 Task: Search one way flight ticket for 5 adults, 1 child, 2 infants in seat and 1 infant on lap in business from Bemidji: Bemidji Regional Airport to Greenville: Pitt-greenville Airport on 5-2-2023. Choice of flights is United. Number of bags: 2 checked bags. Price is upto 81000. Outbound departure time preference is 18:15.
Action: Mouse moved to (372, 148)
Screenshot: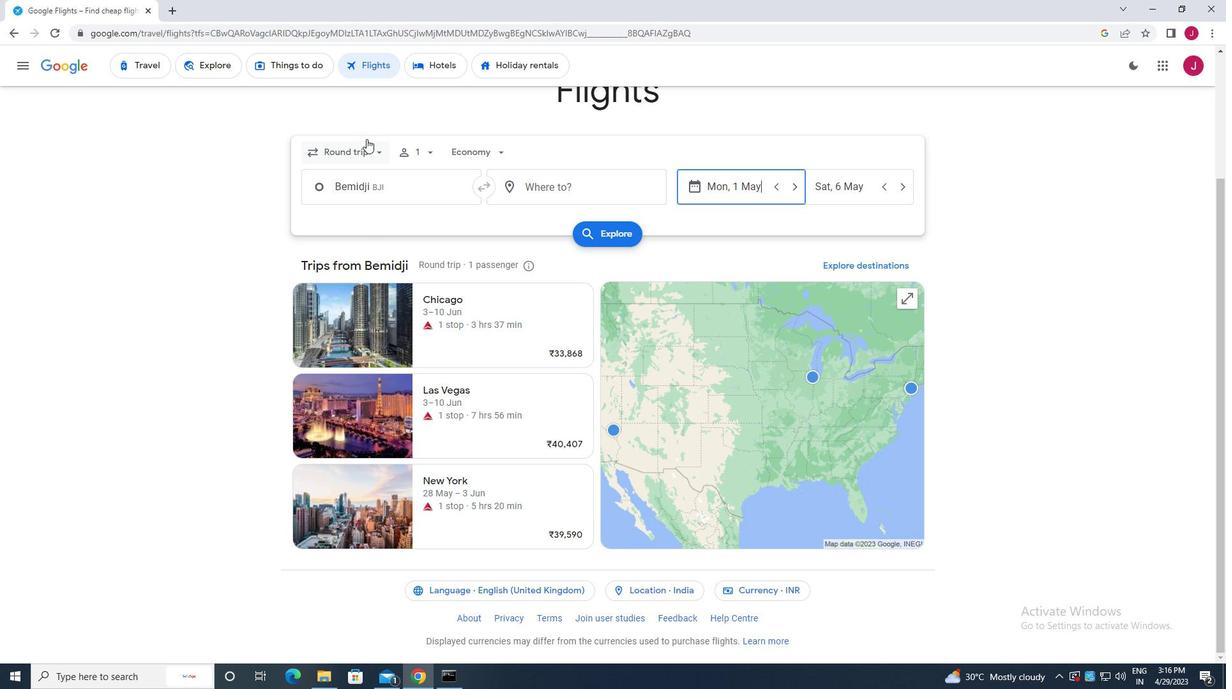 
Action: Mouse pressed left at (372, 148)
Screenshot: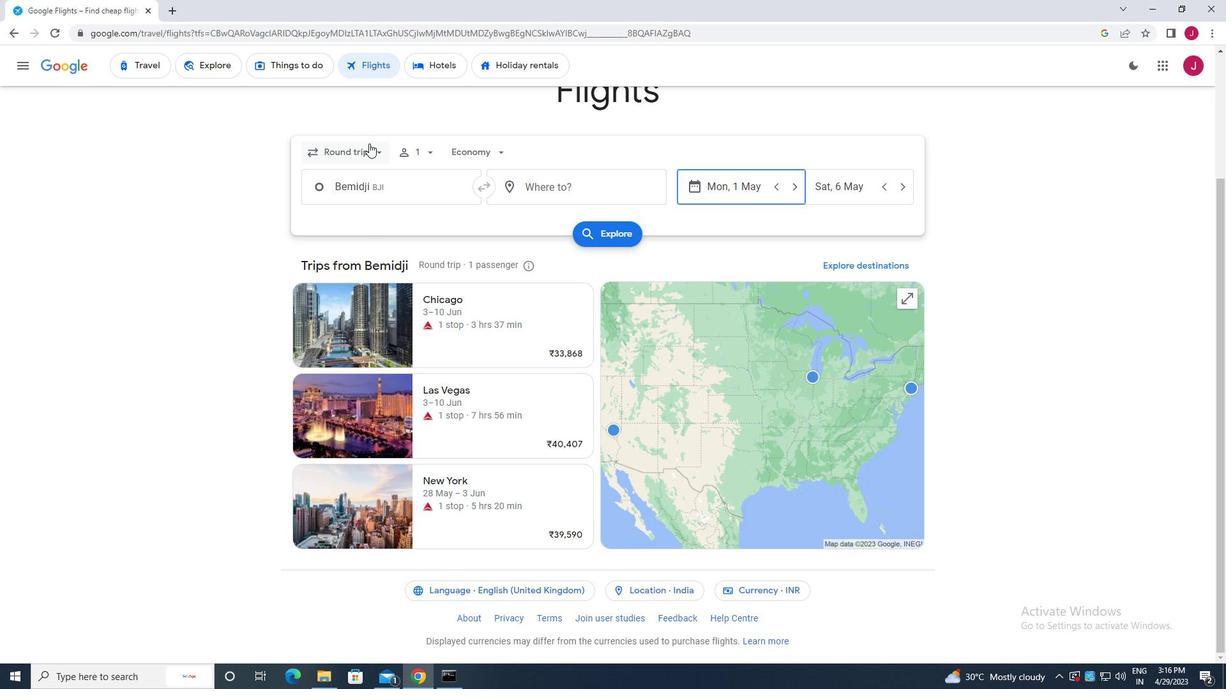 
Action: Mouse moved to (357, 210)
Screenshot: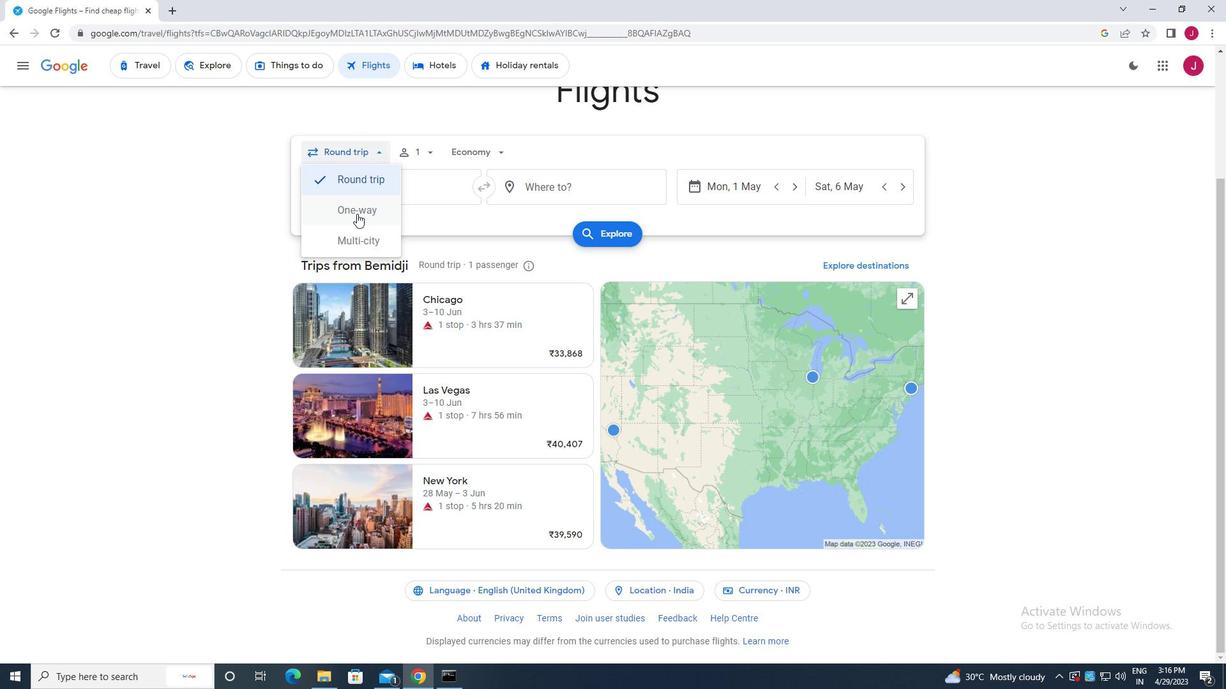 
Action: Mouse pressed left at (357, 210)
Screenshot: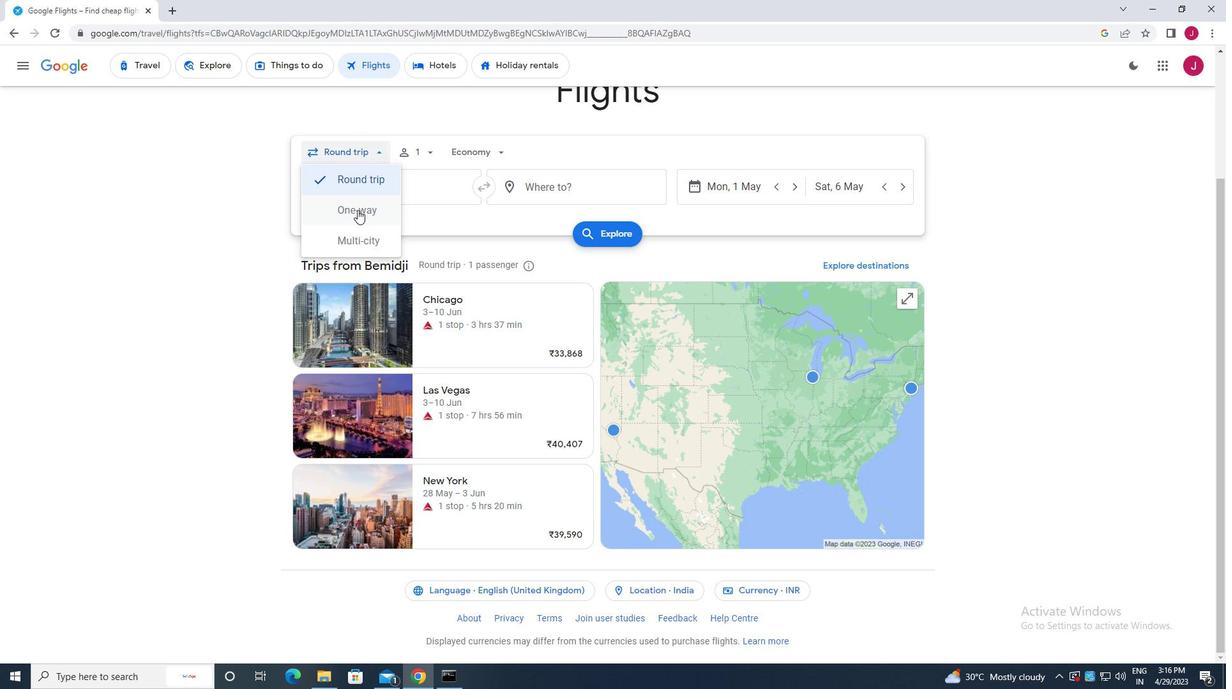 
Action: Mouse moved to (422, 151)
Screenshot: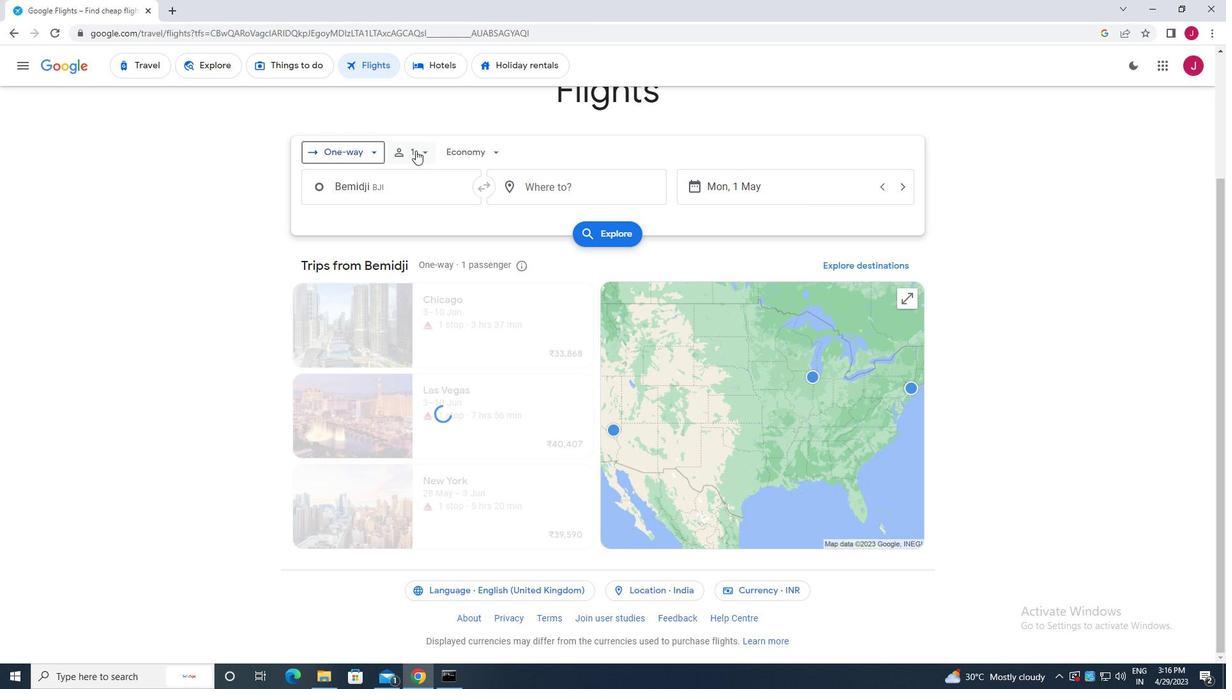 
Action: Mouse pressed left at (422, 151)
Screenshot: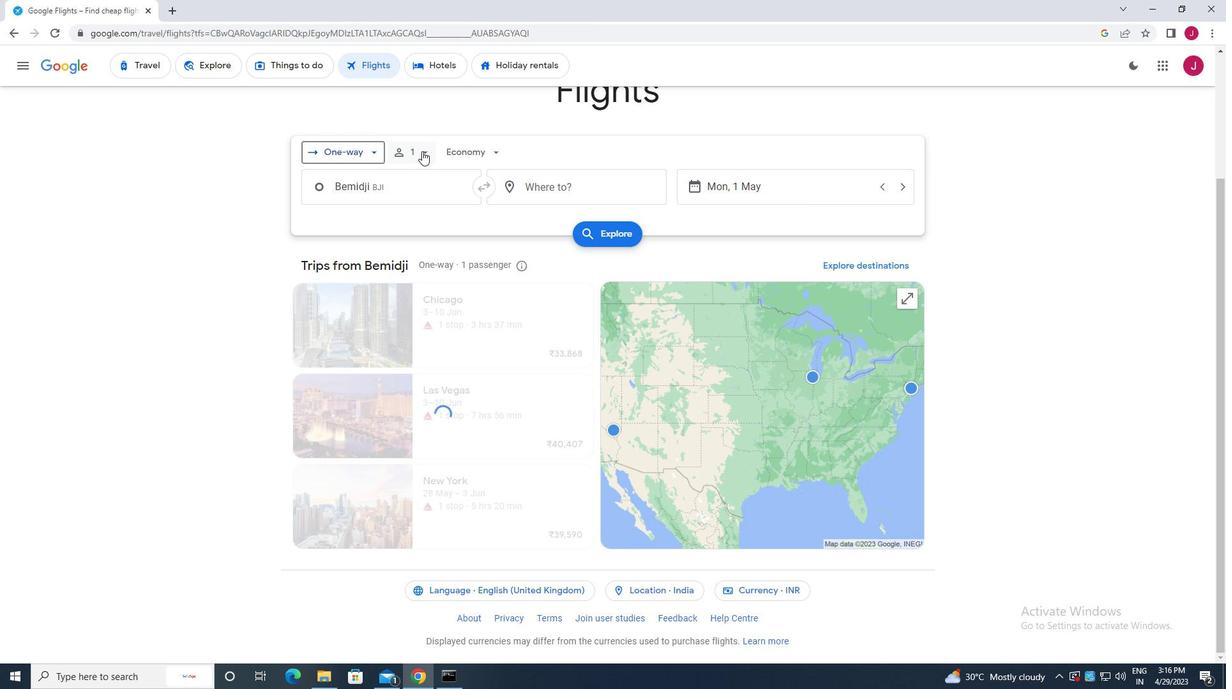 
Action: Mouse moved to (530, 189)
Screenshot: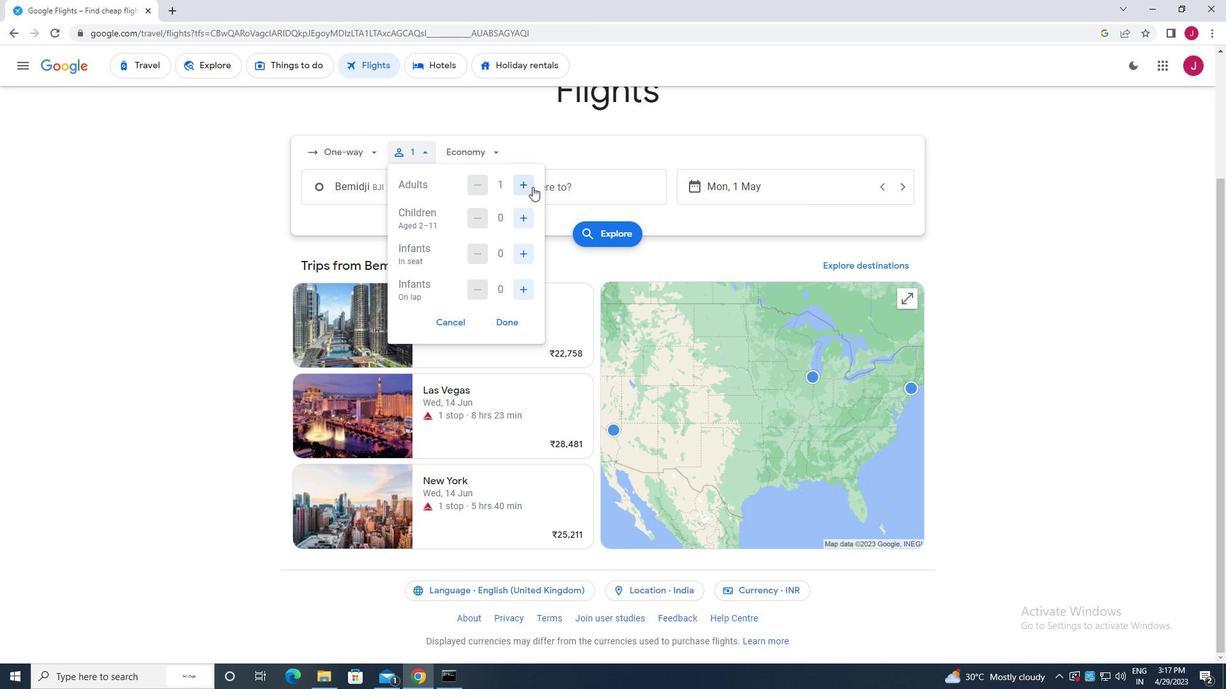 
Action: Mouse pressed left at (530, 189)
Screenshot: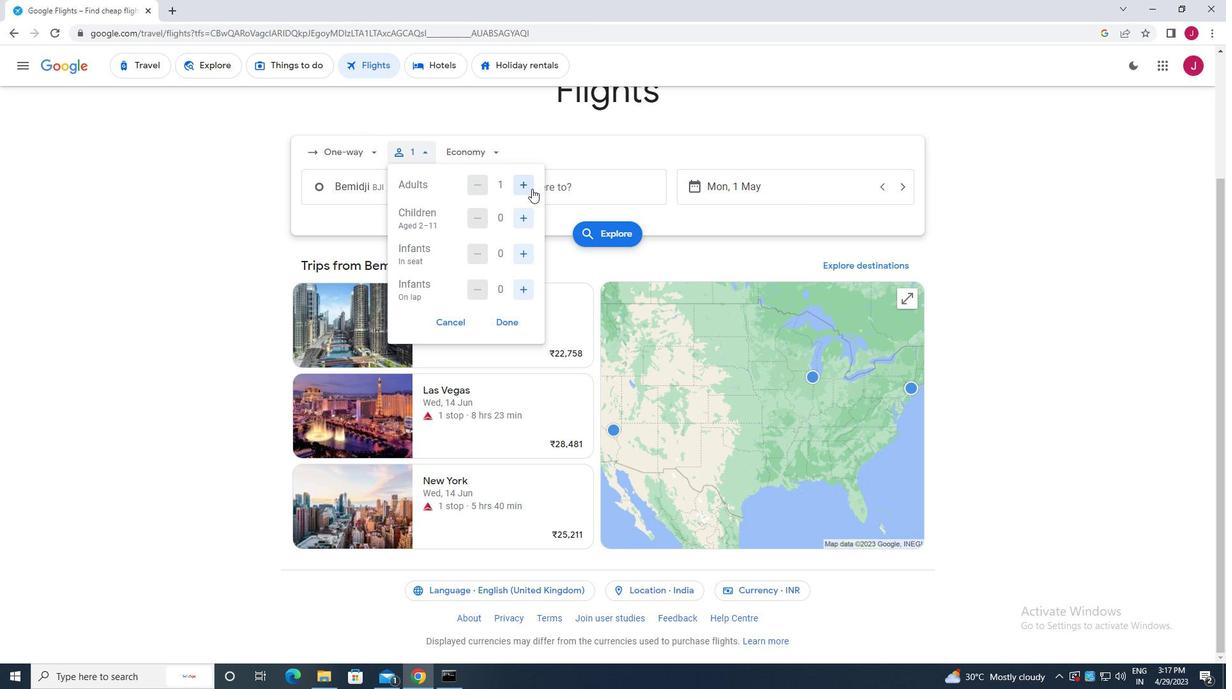 
Action: Mouse moved to (530, 189)
Screenshot: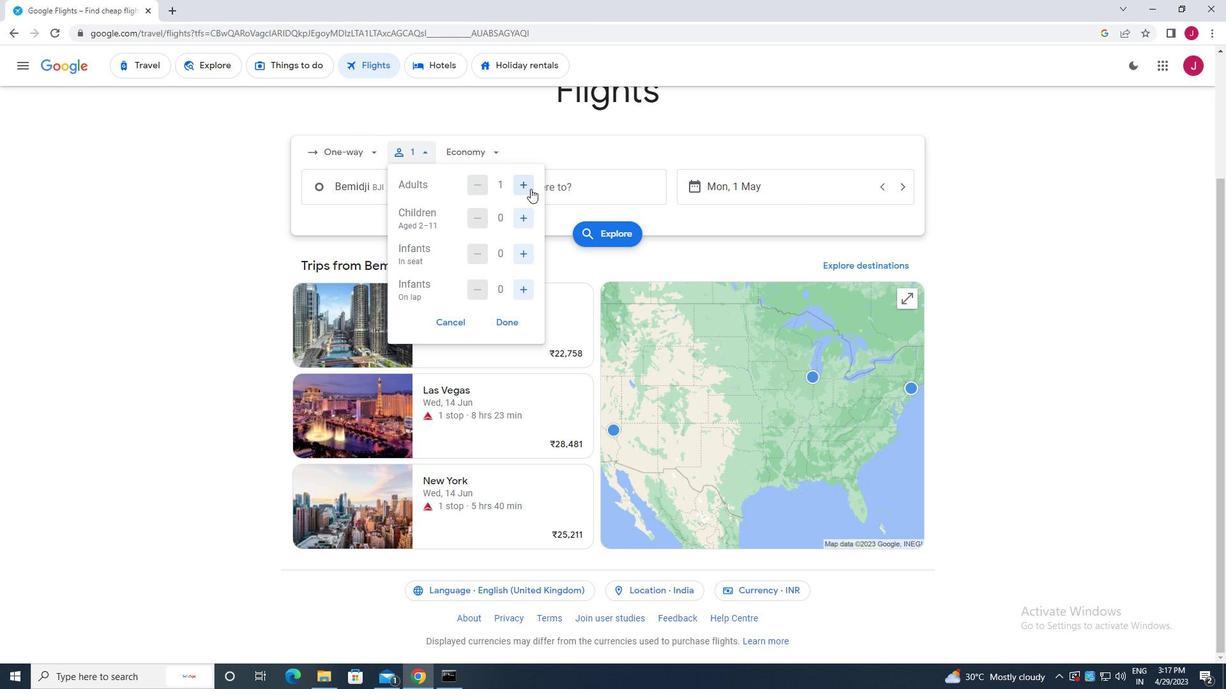 
Action: Mouse pressed left at (530, 189)
Screenshot: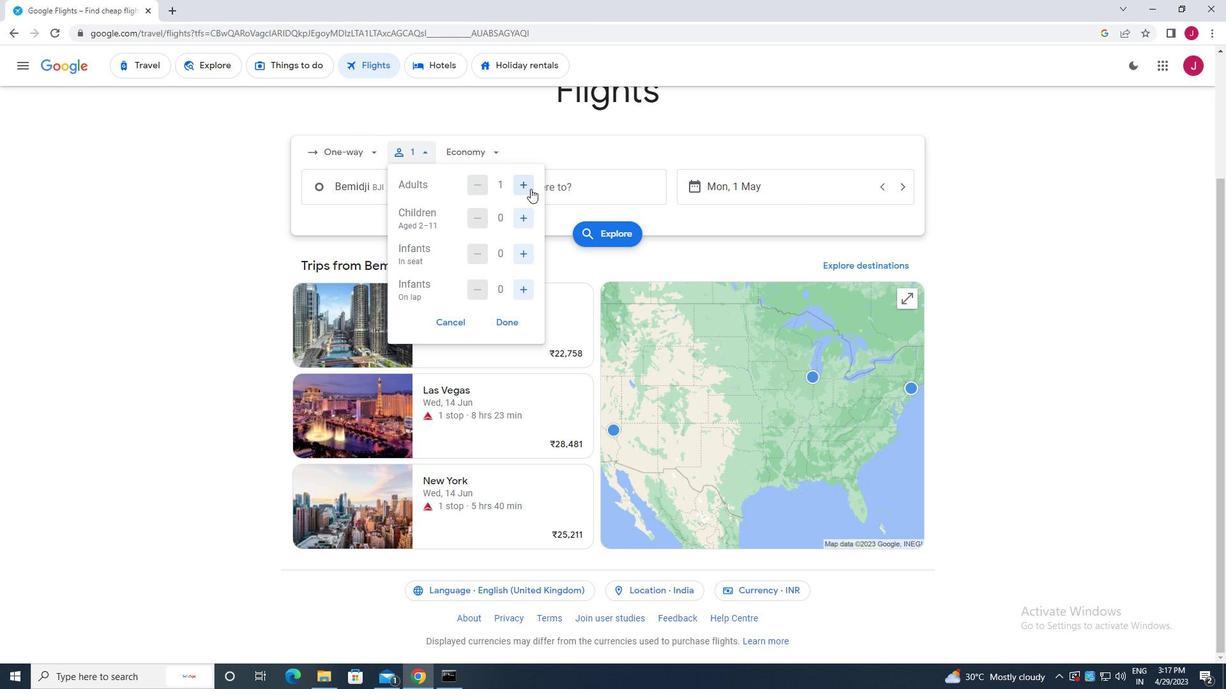 
Action: Mouse moved to (530, 189)
Screenshot: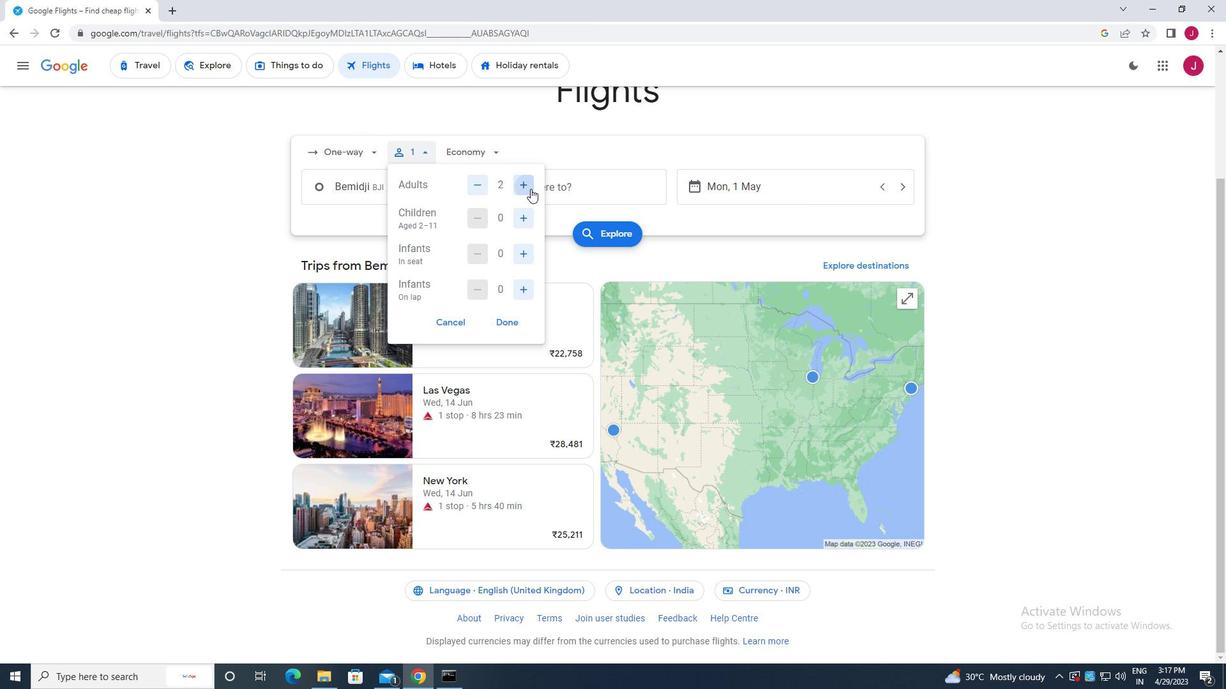 
Action: Mouse pressed left at (530, 189)
Screenshot: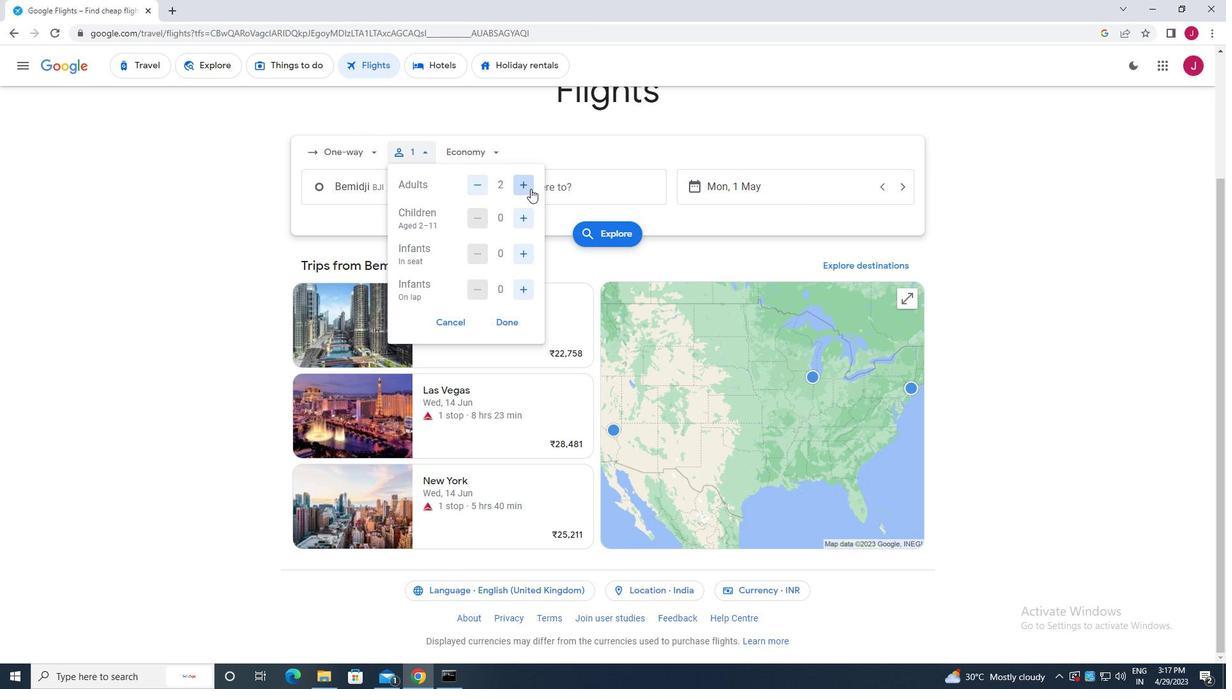 
Action: Mouse pressed left at (530, 189)
Screenshot: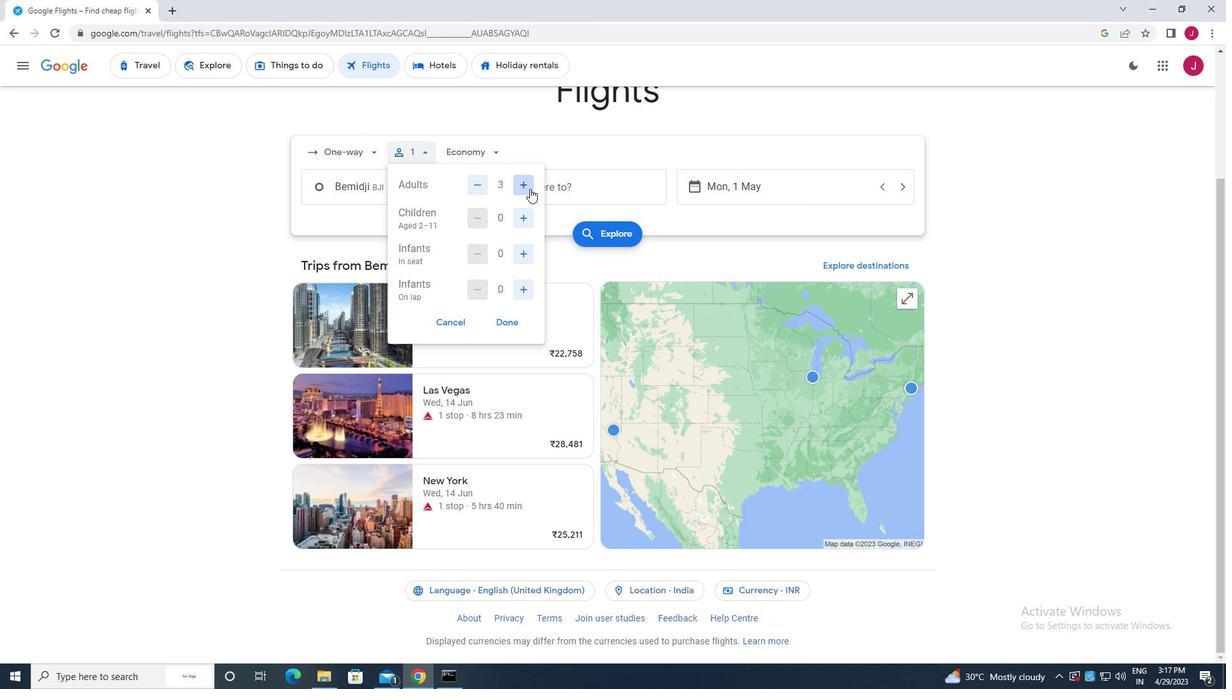 
Action: Mouse moved to (524, 220)
Screenshot: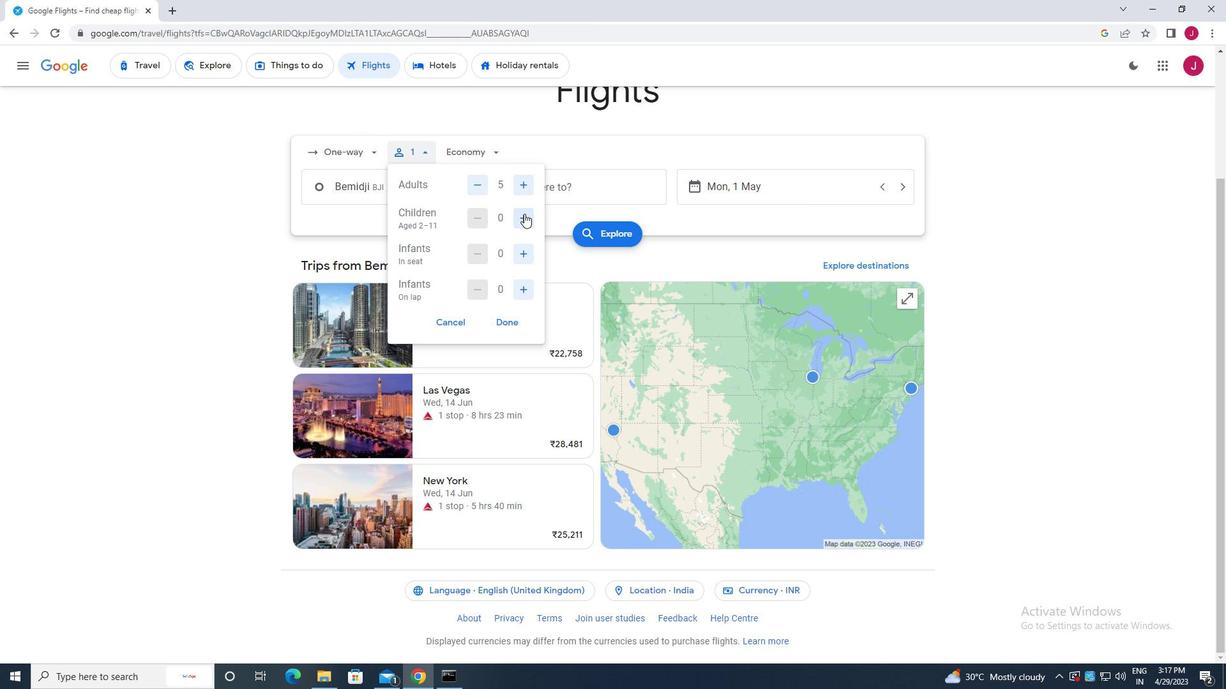 
Action: Mouse pressed left at (524, 220)
Screenshot: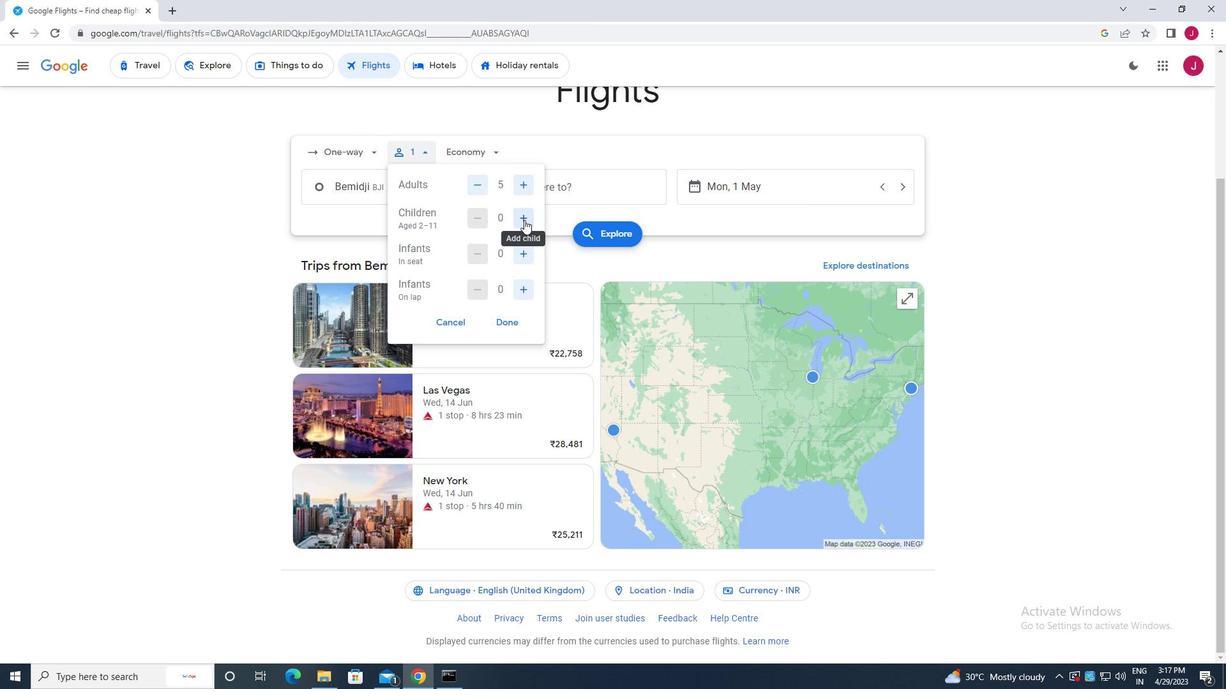 
Action: Mouse moved to (531, 253)
Screenshot: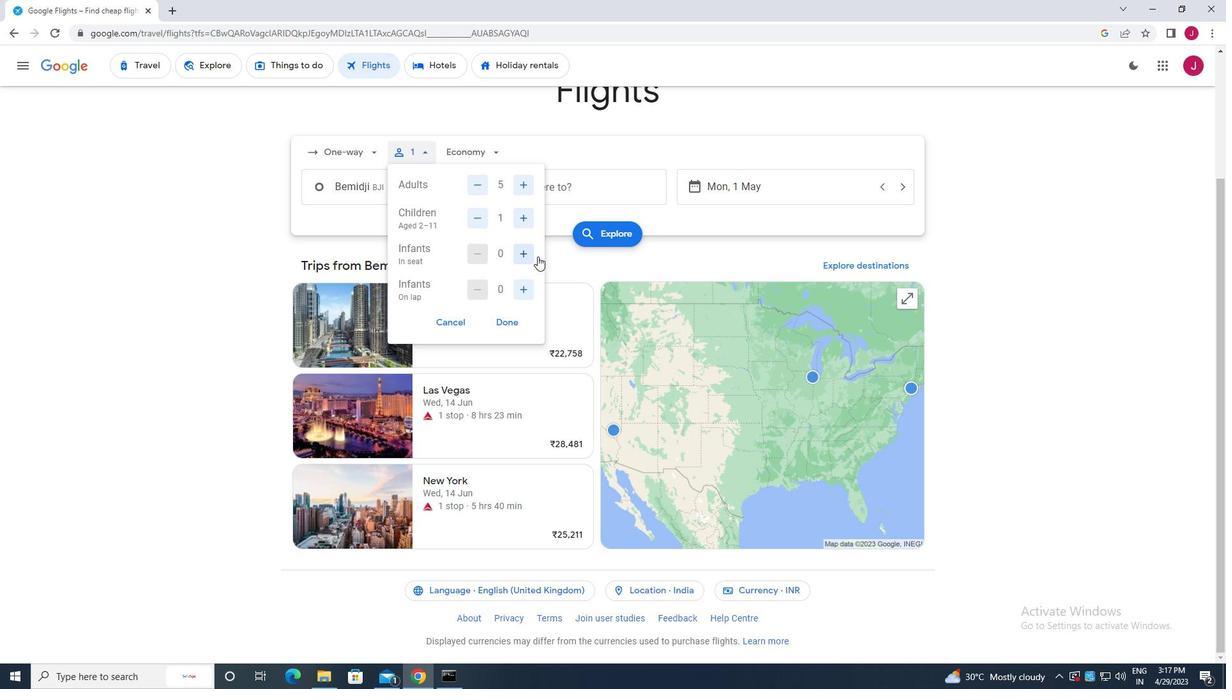 
Action: Mouse pressed left at (531, 253)
Screenshot: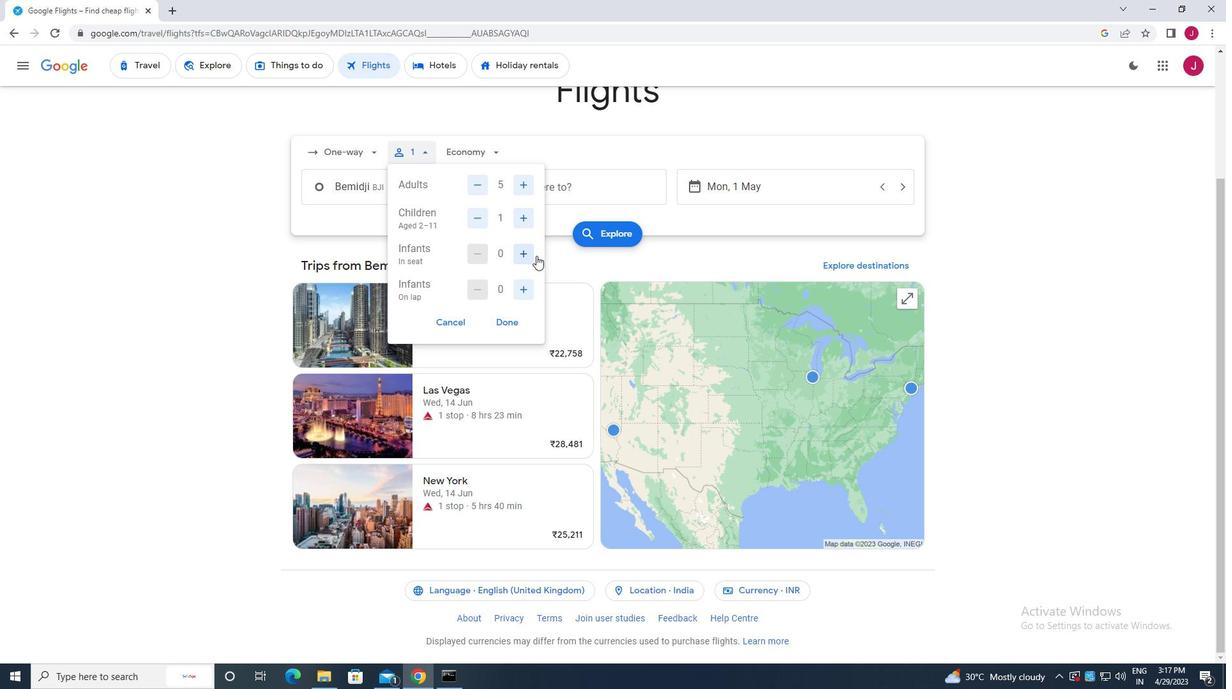 
Action: Mouse pressed left at (531, 253)
Screenshot: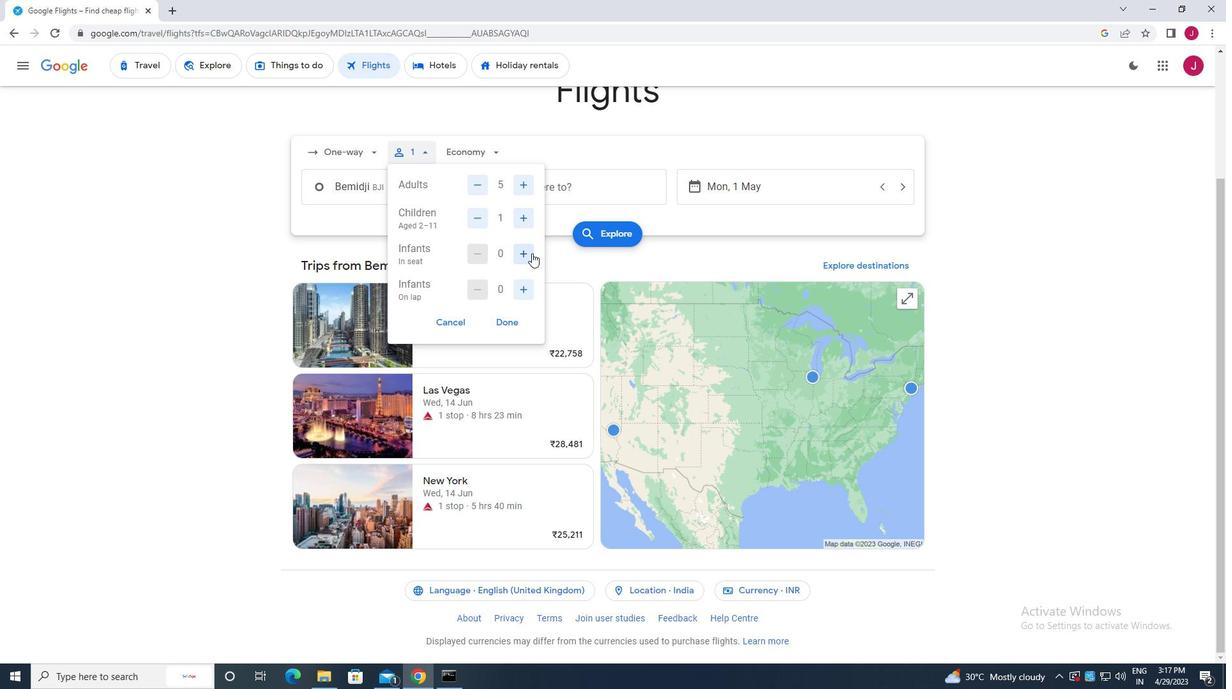 
Action: Mouse moved to (527, 289)
Screenshot: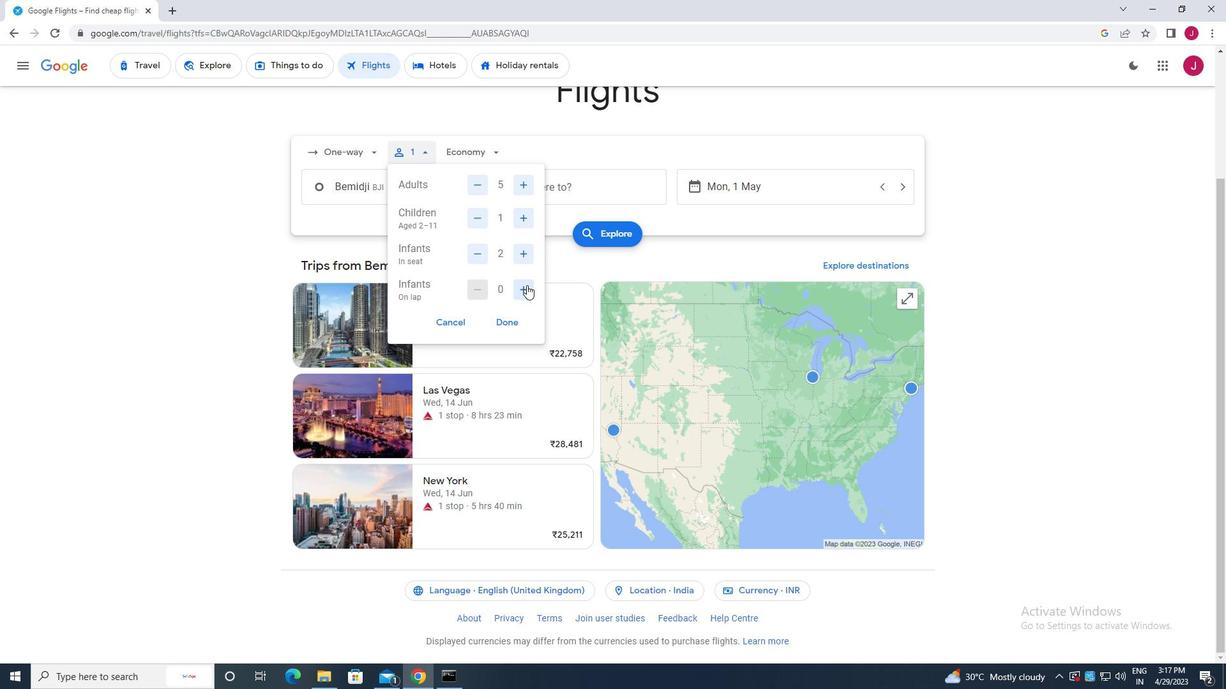 
Action: Mouse pressed left at (527, 289)
Screenshot: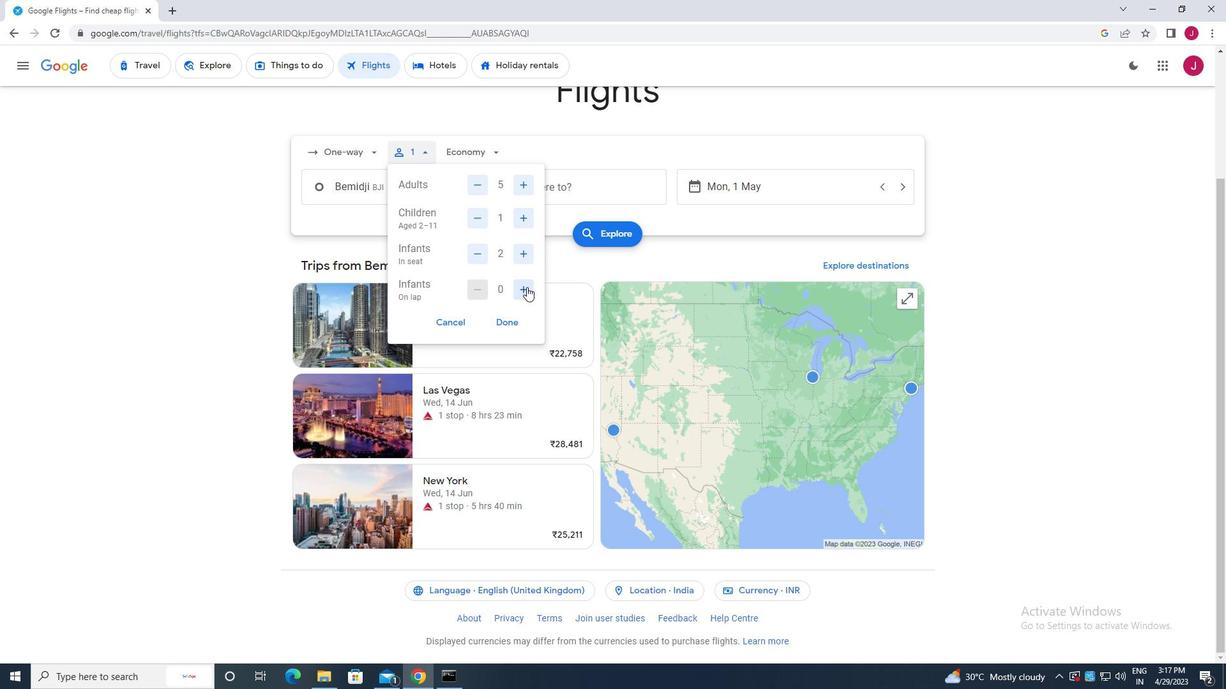 
Action: Mouse moved to (507, 323)
Screenshot: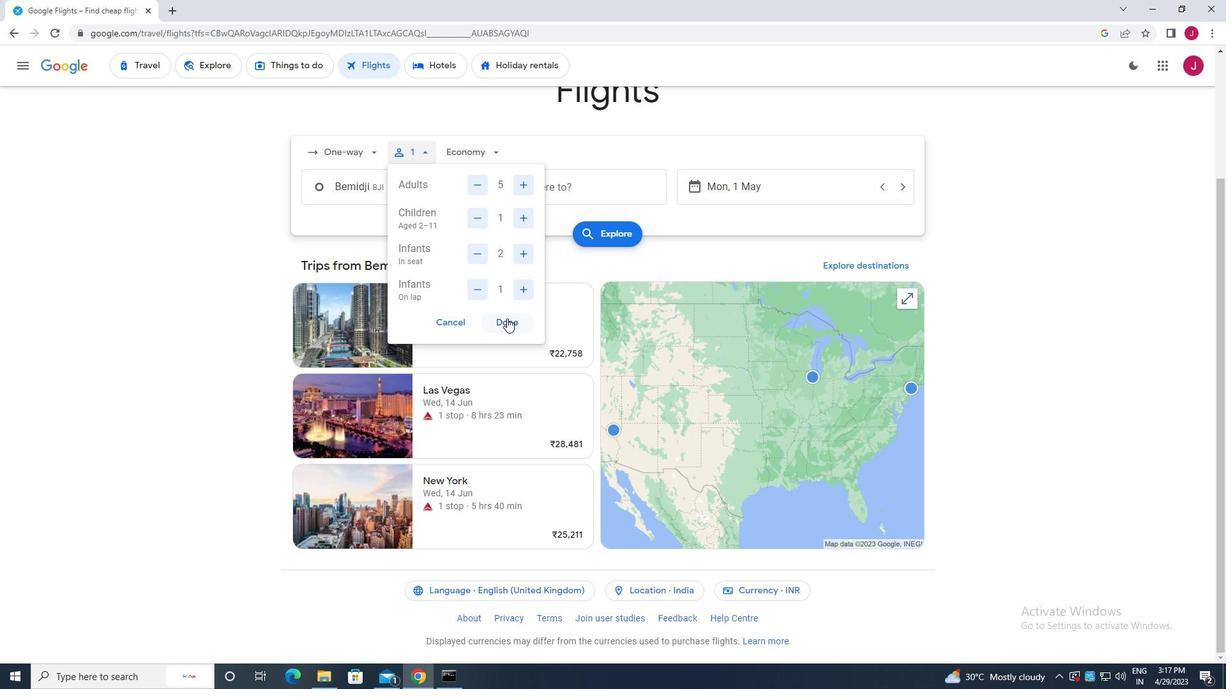 
Action: Mouse pressed left at (507, 323)
Screenshot: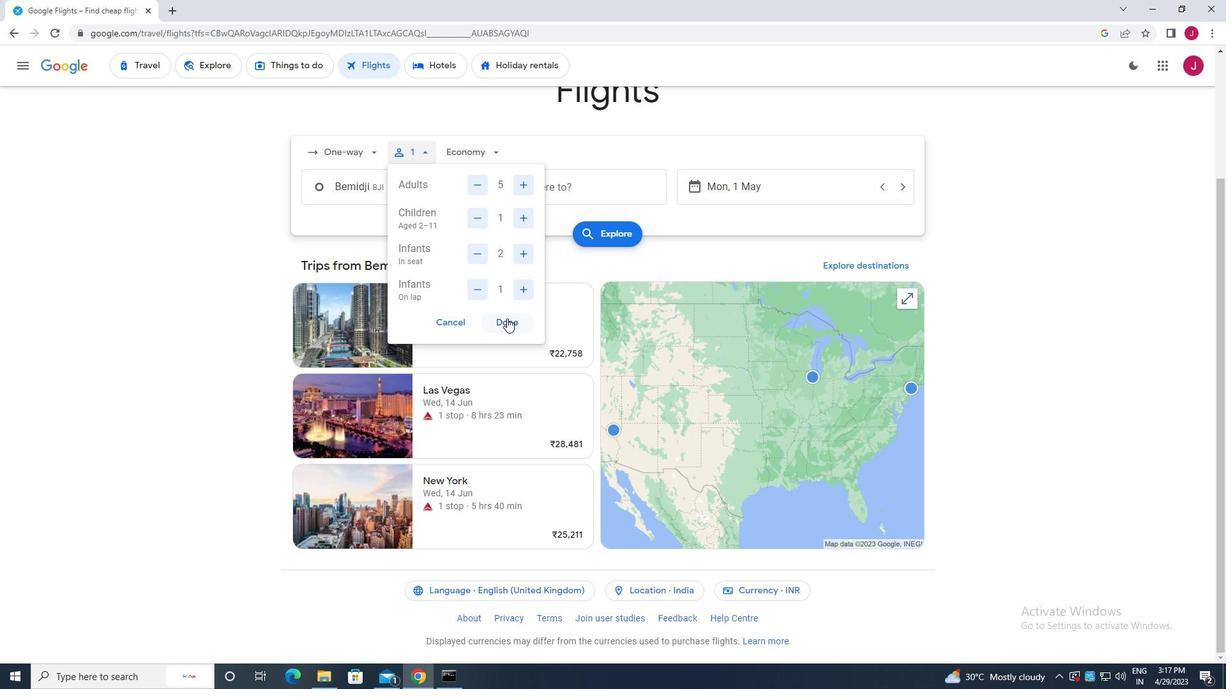 
Action: Mouse moved to (485, 153)
Screenshot: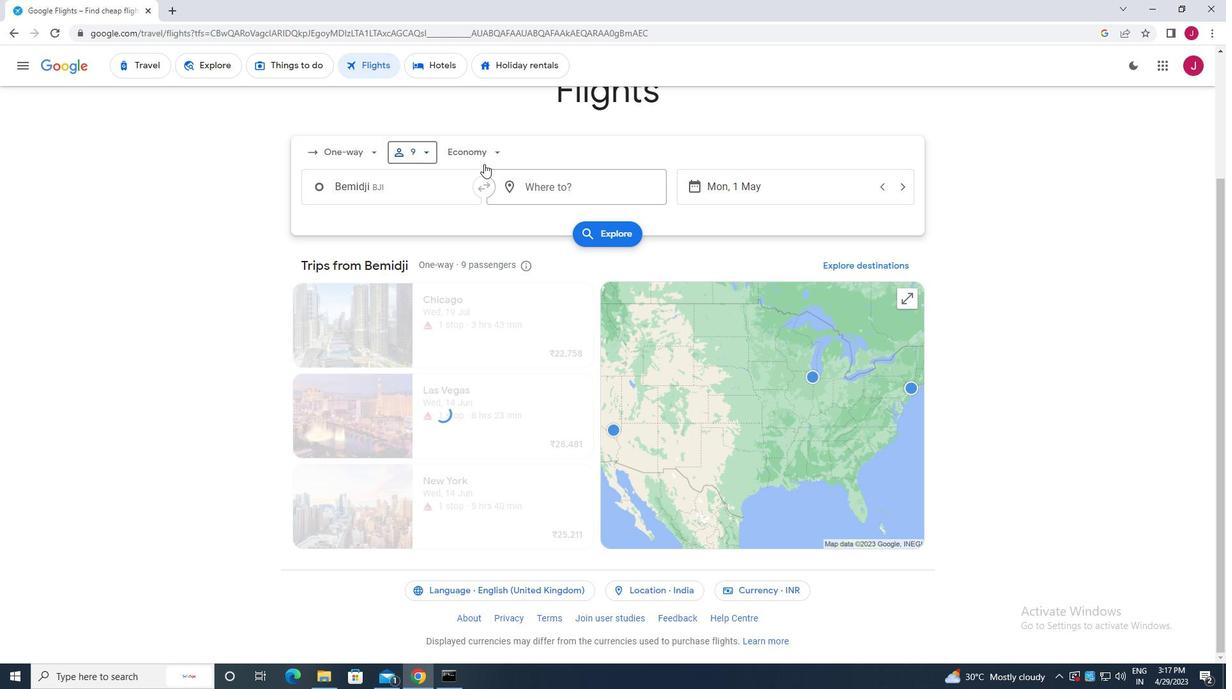 
Action: Mouse pressed left at (485, 153)
Screenshot: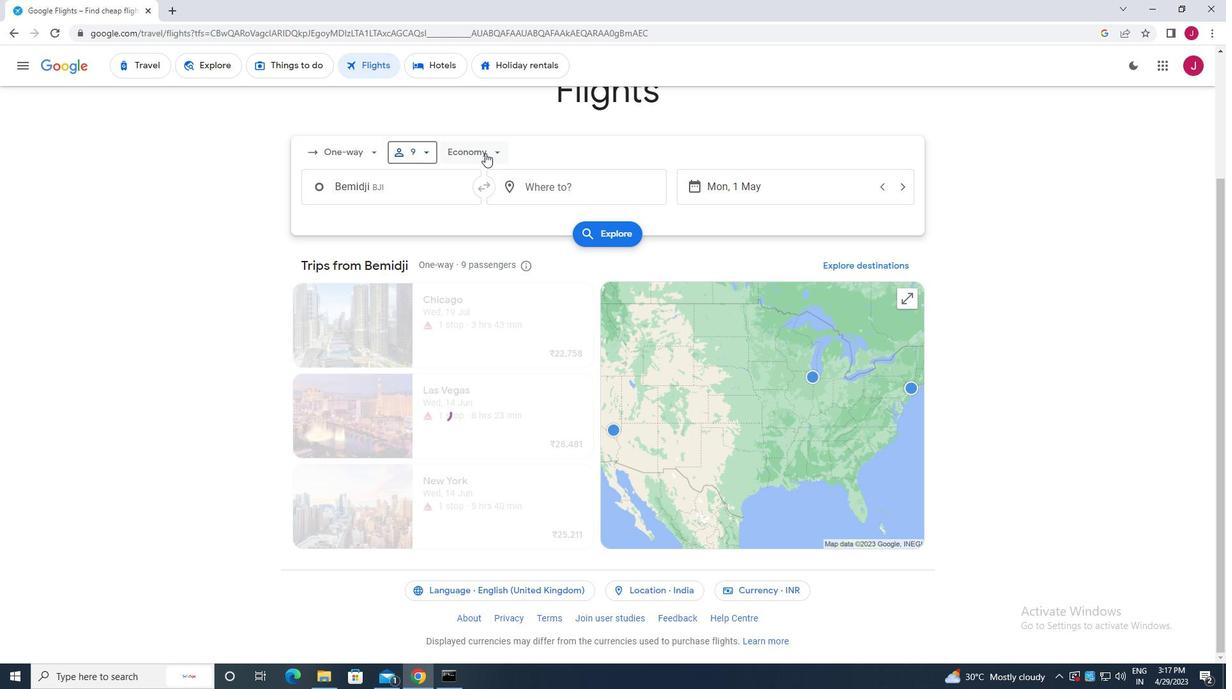 
Action: Mouse moved to (496, 237)
Screenshot: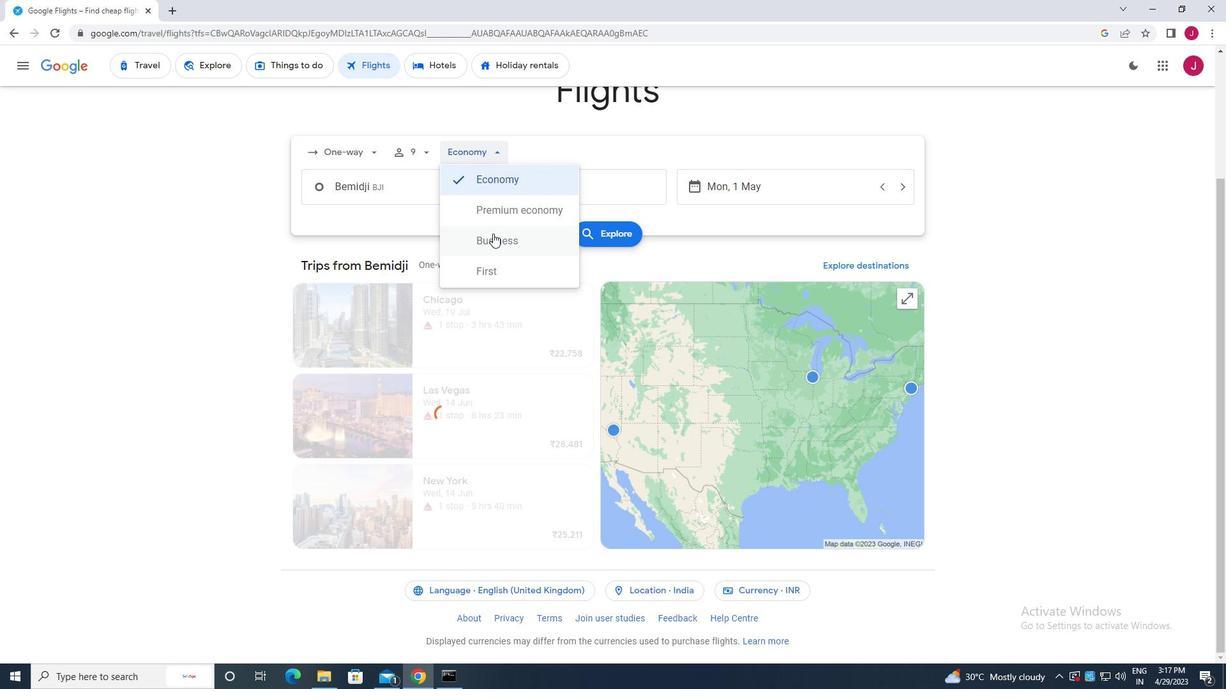 
Action: Mouse pressed left at (496, 237)
Screenshot: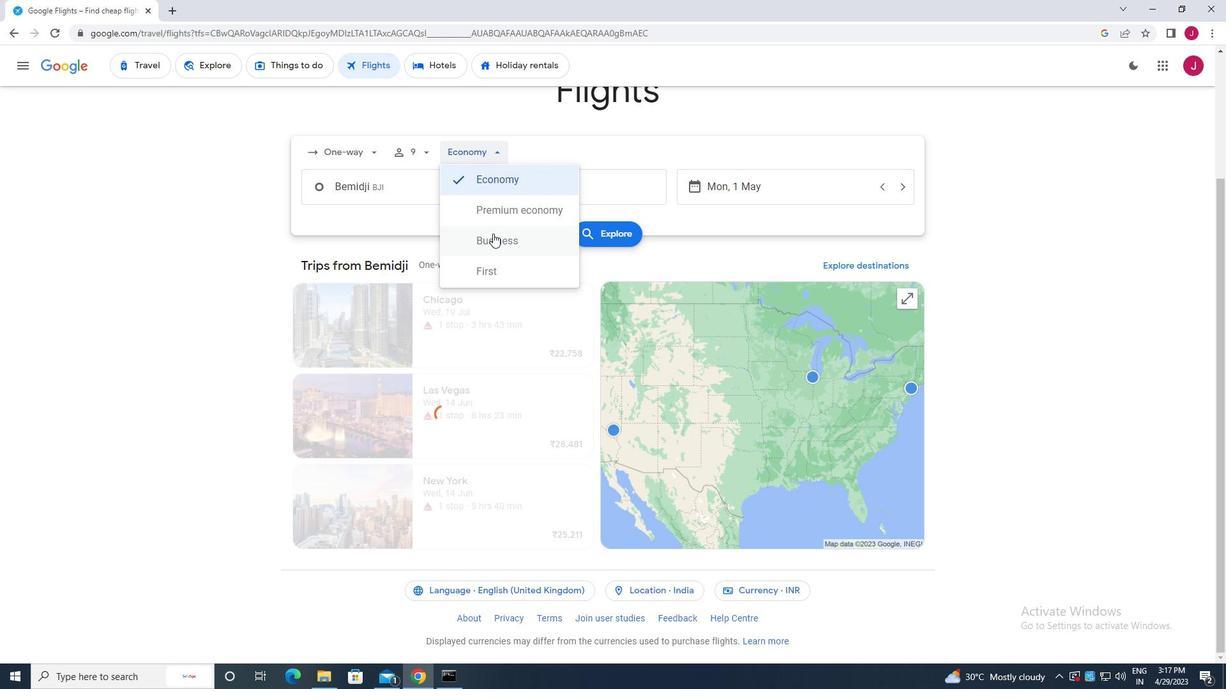 
Action: Mouse moved to (418, 184)
Screenshot: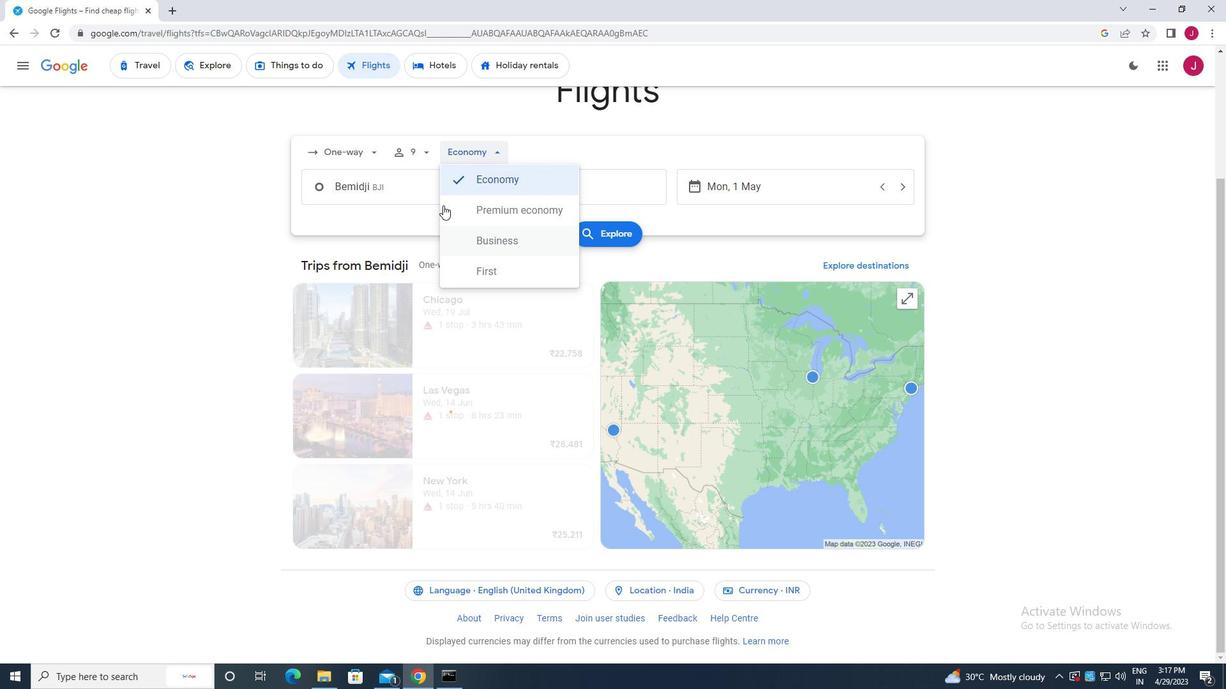 
Action: Mouse pressed left at (418, 184)
Screenshot: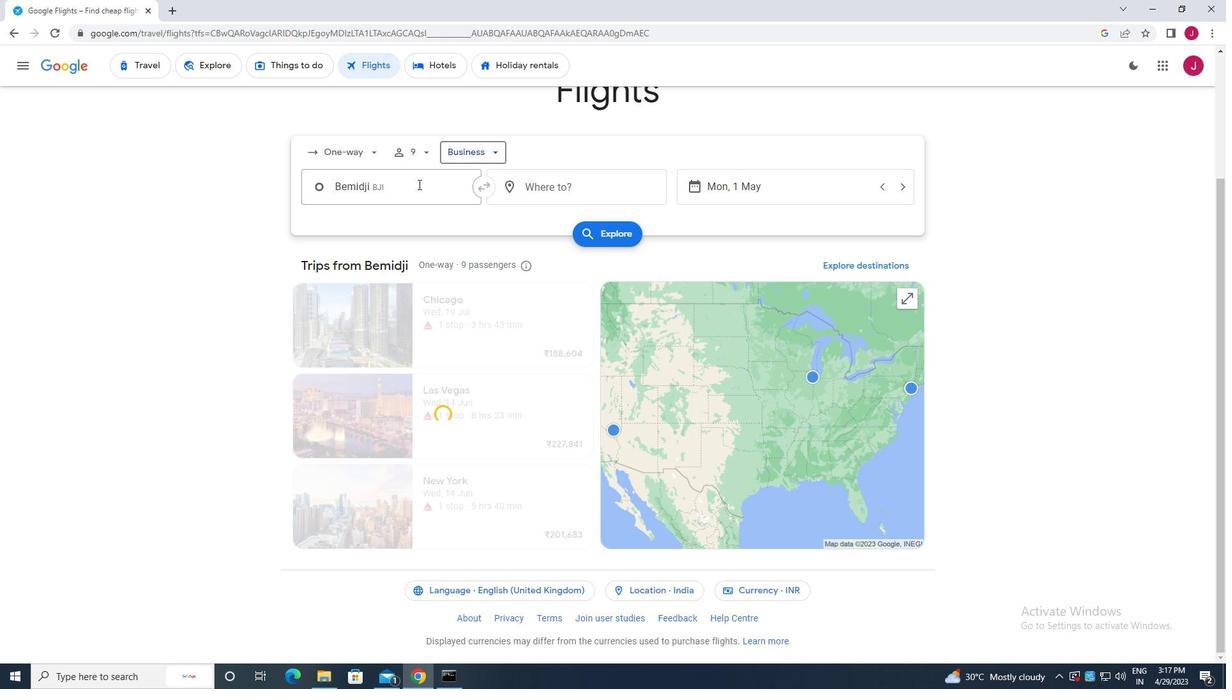 
Action: Key pressed bemidji
Screenshot: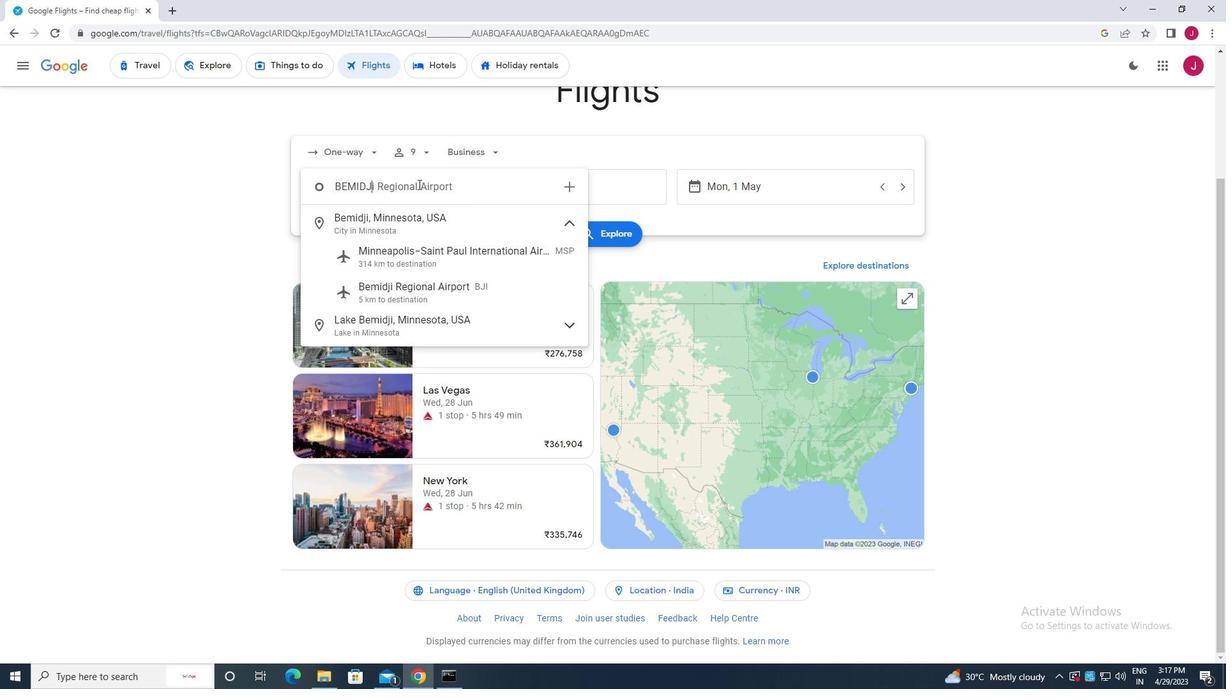 
Action: Mouse moved to (410, 291)
Screenshot: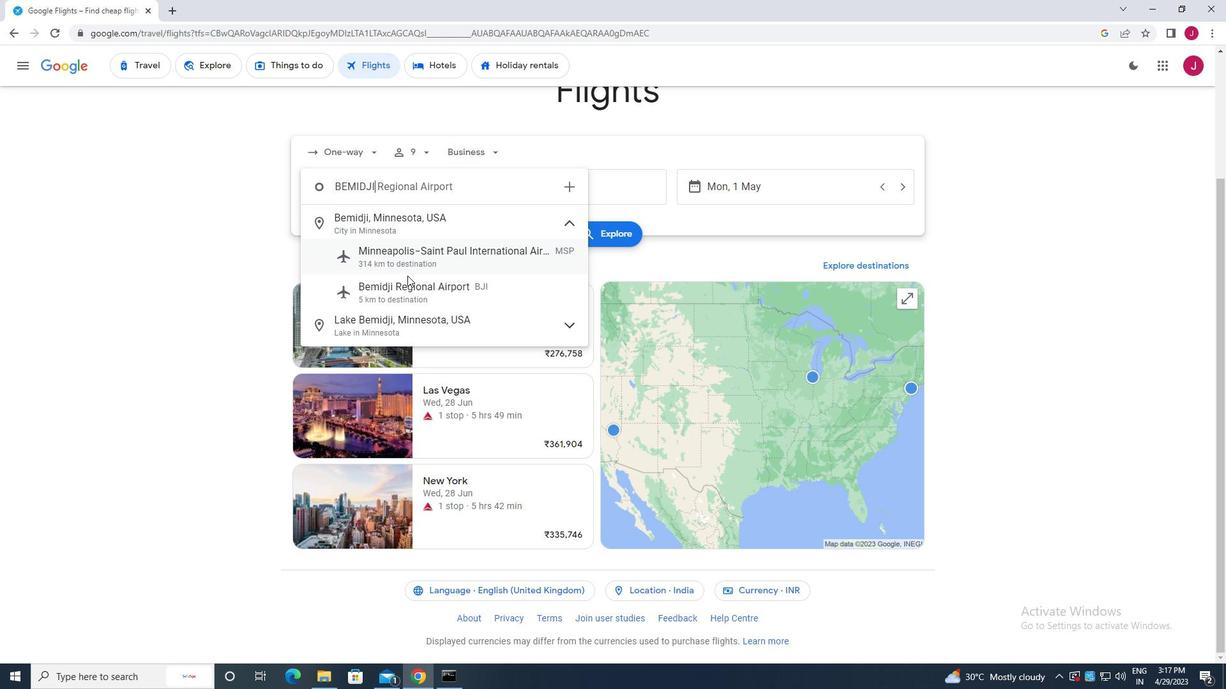 
Action: Mouse pressed left at (410, 291)
Screenshot: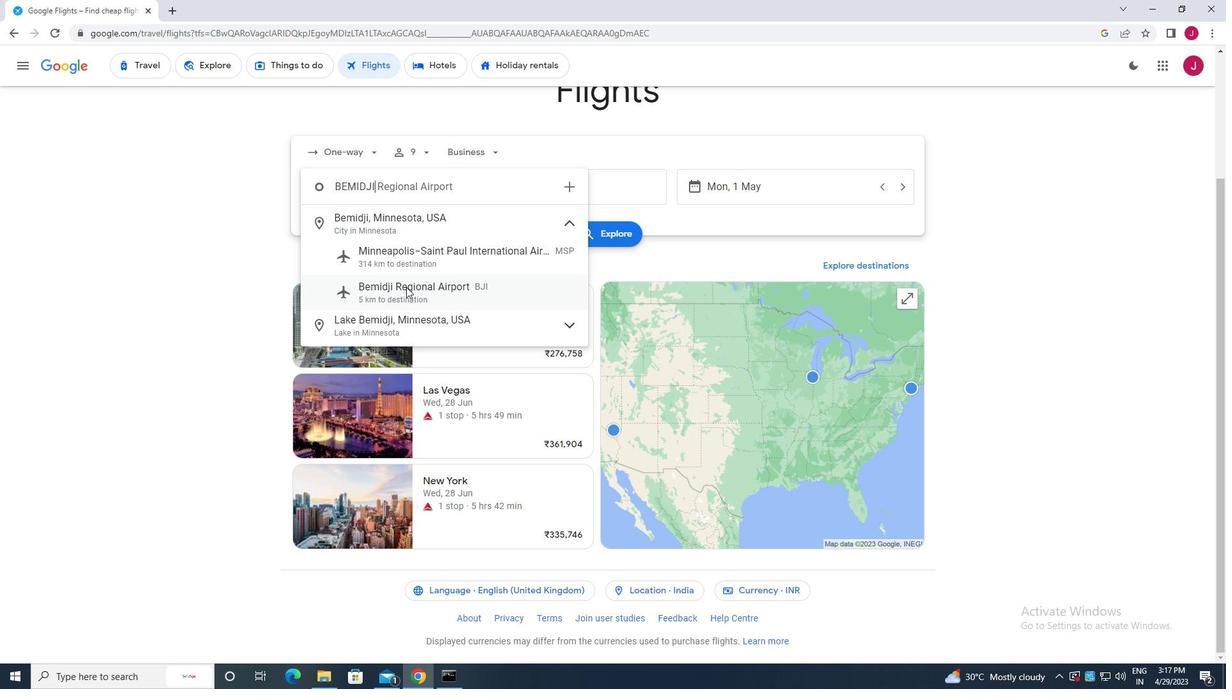 
Action: Mouse moved to (571, 185)
Screenshot: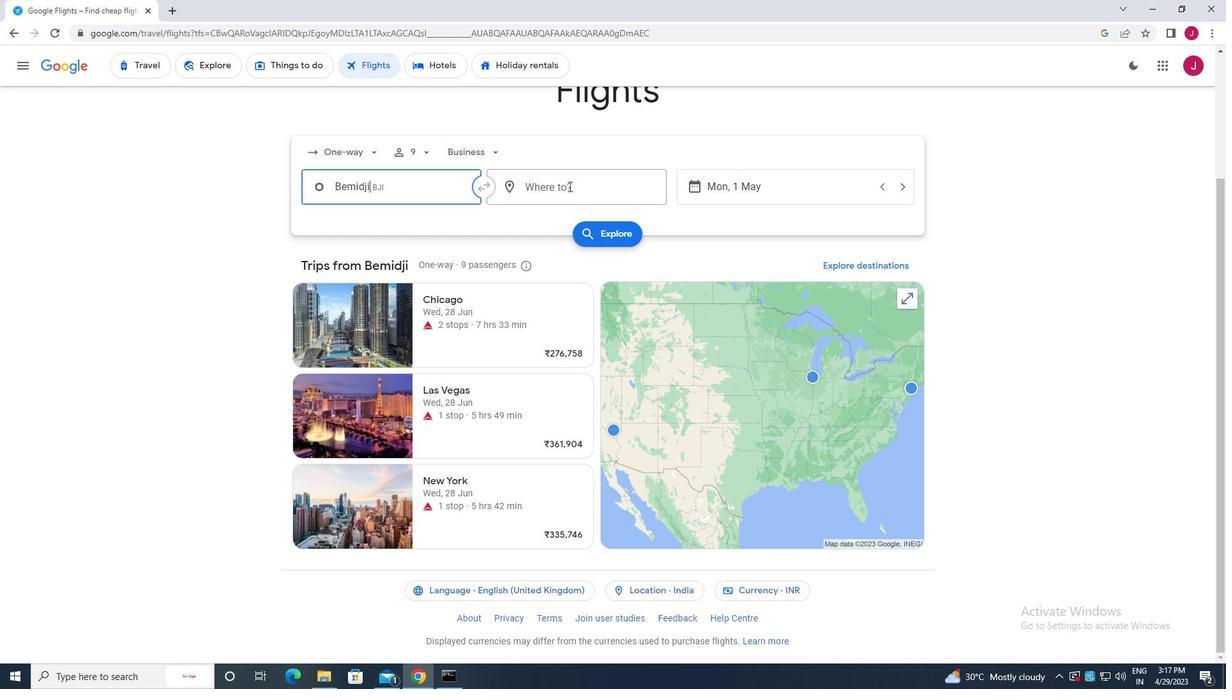 
Action: Mouse pressed left at (571, 185)
Screenshot: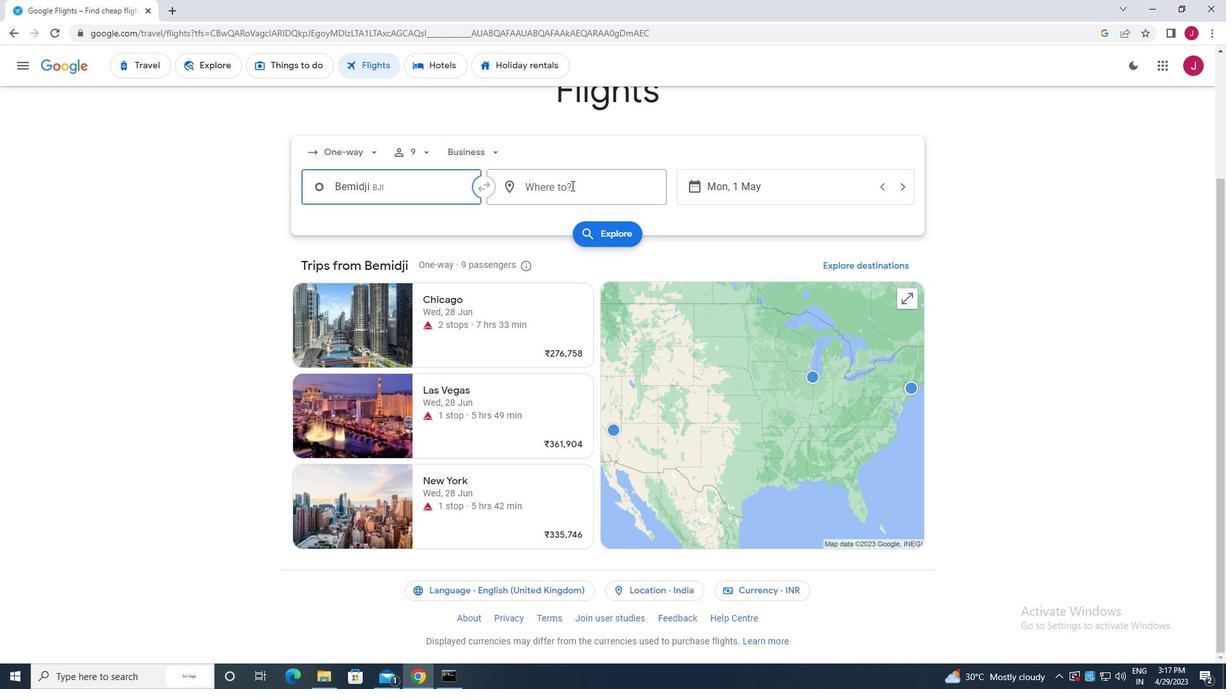 
Action: Mouse moved to (569, 184)
Screenshot: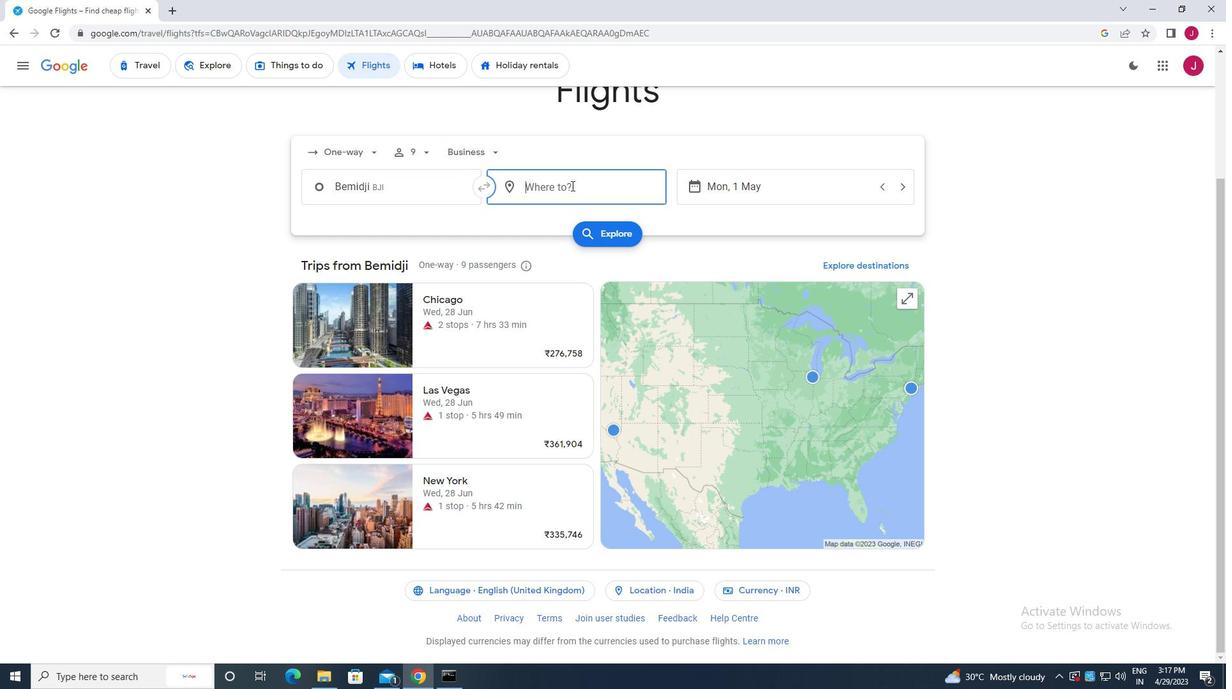 
Action: Key pressed greenville<Key.space>p
Screenshot: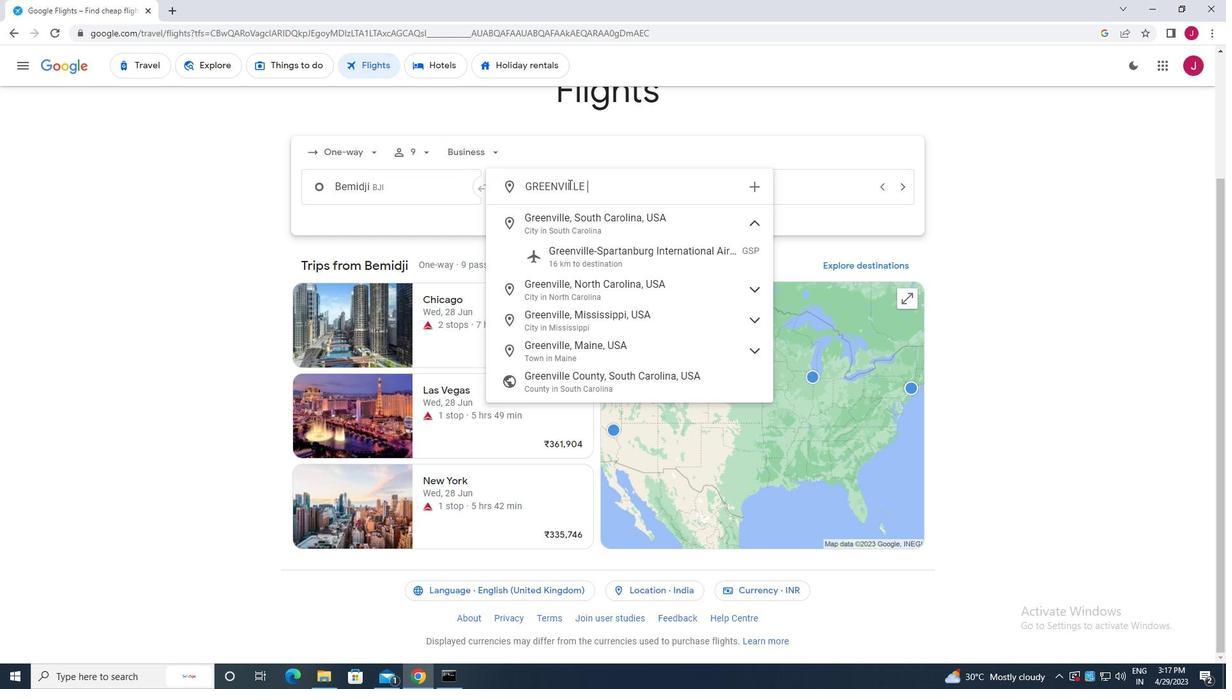 
Action: Mouse moved to (561, 222)
Screenshot: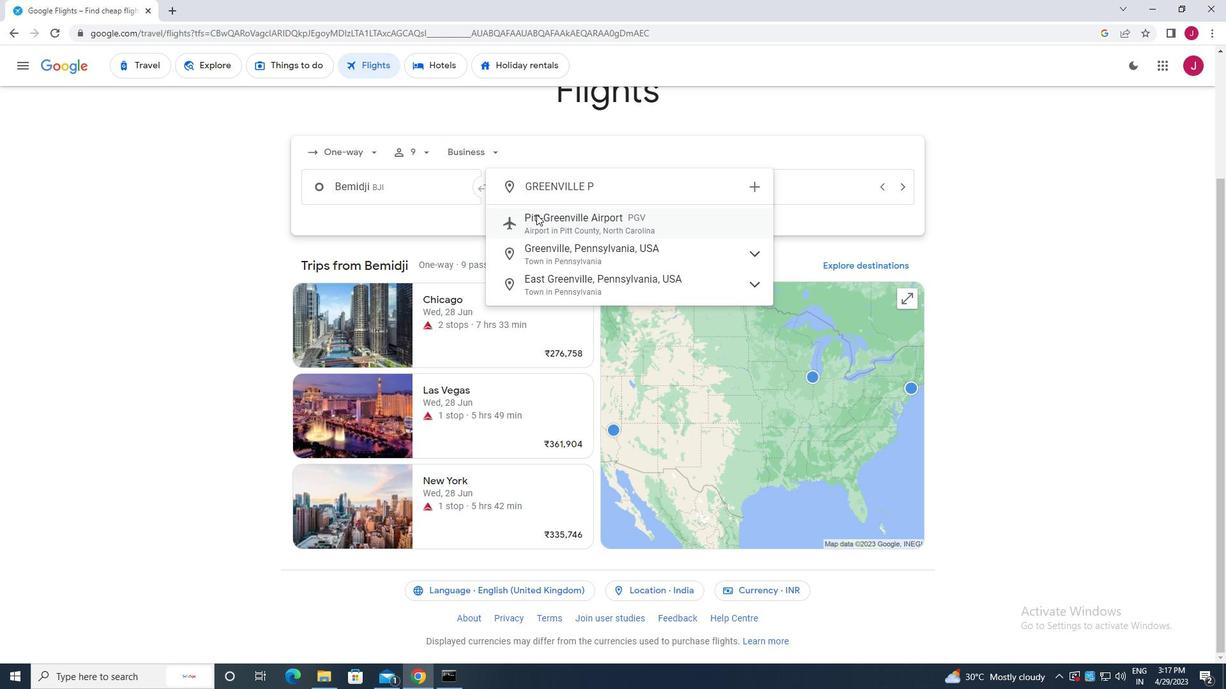 
Action: Mouse pressed left at (561, 222)
Screenshot: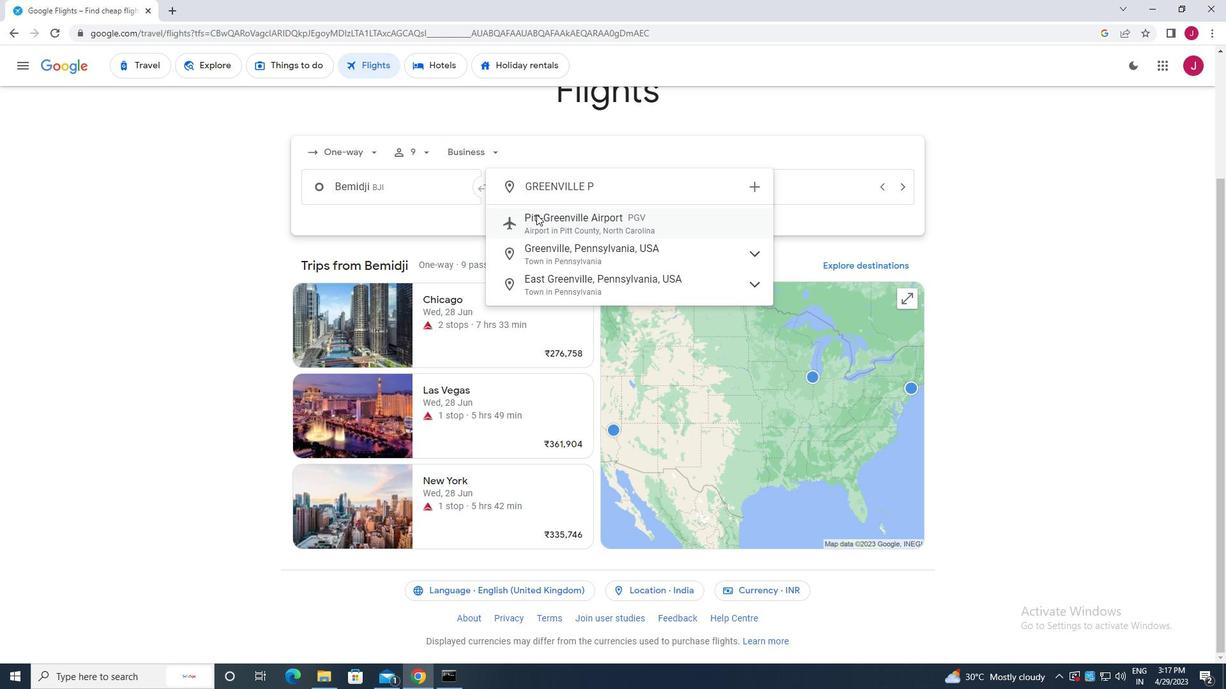 
Action: Mouse moved to (732, 192)
Screenshot: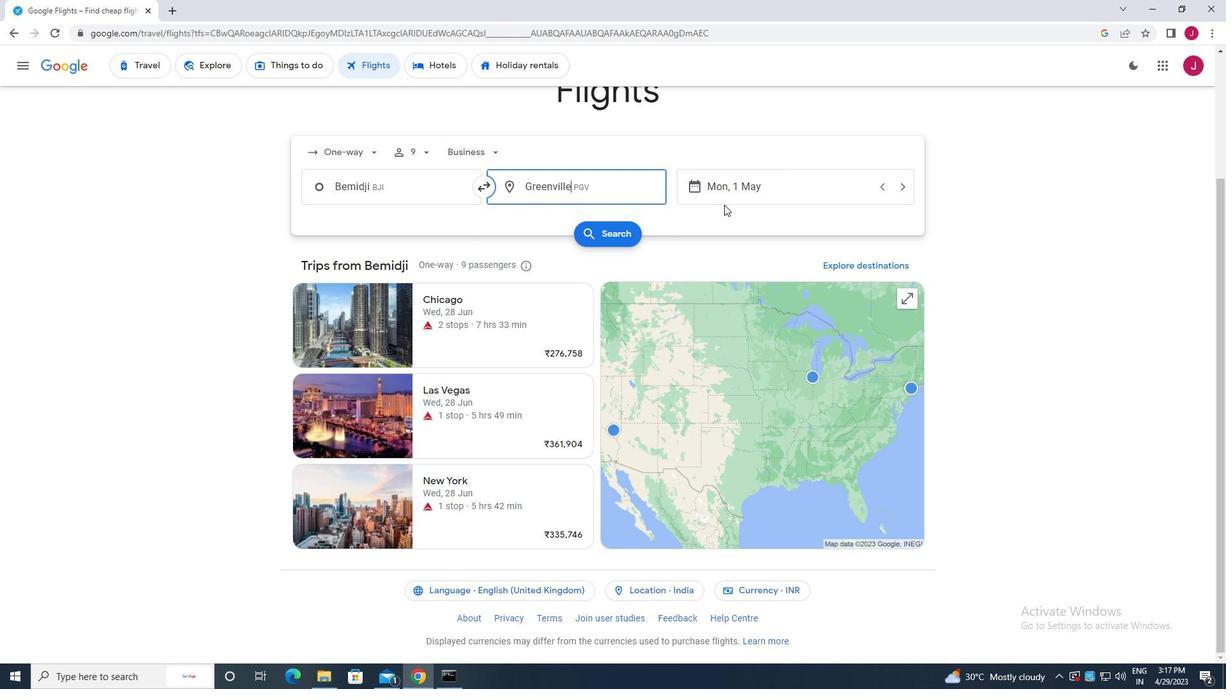 
Action: Mouse pressed left at (732, 192)
Screenshot: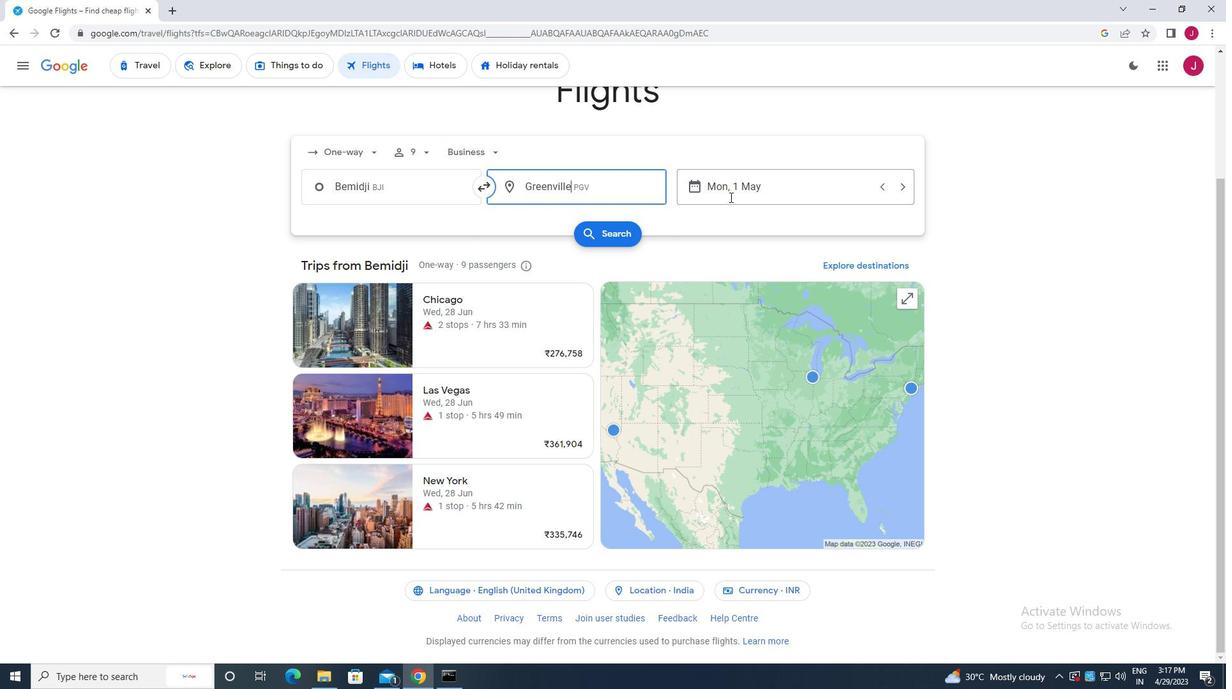 
Action: Mouse moved to (763, 286)
Screenshot: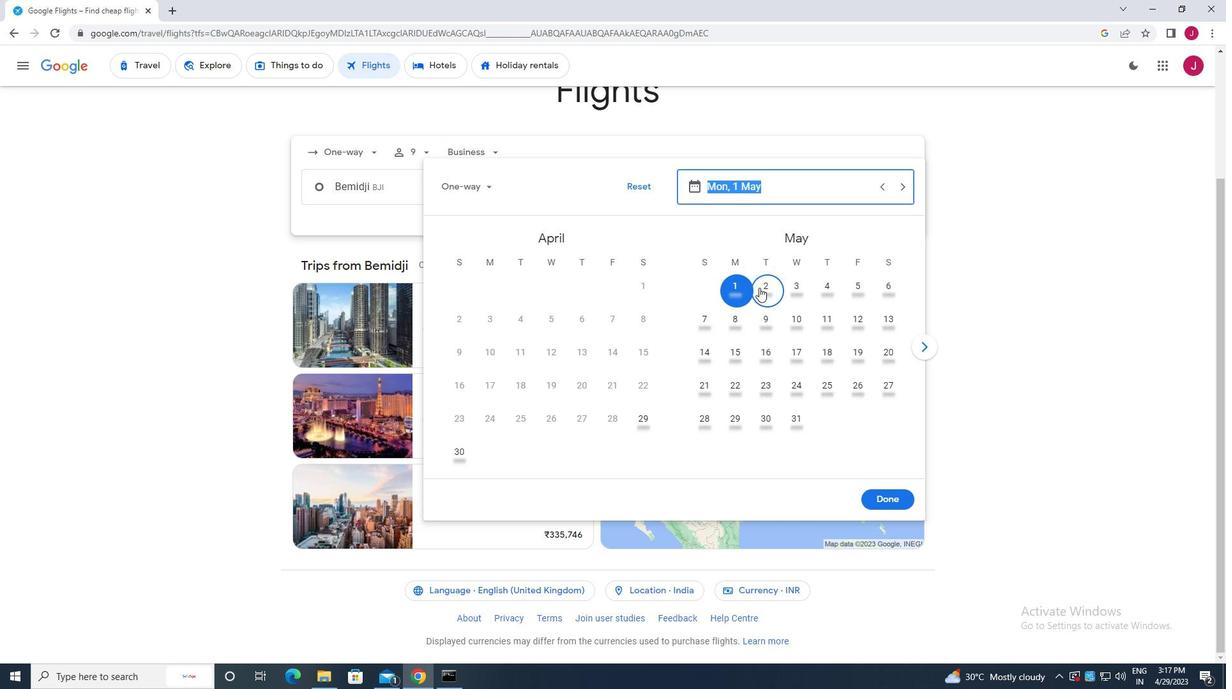 
Action: Mouse pressed left at (763, 286)
Screenshot: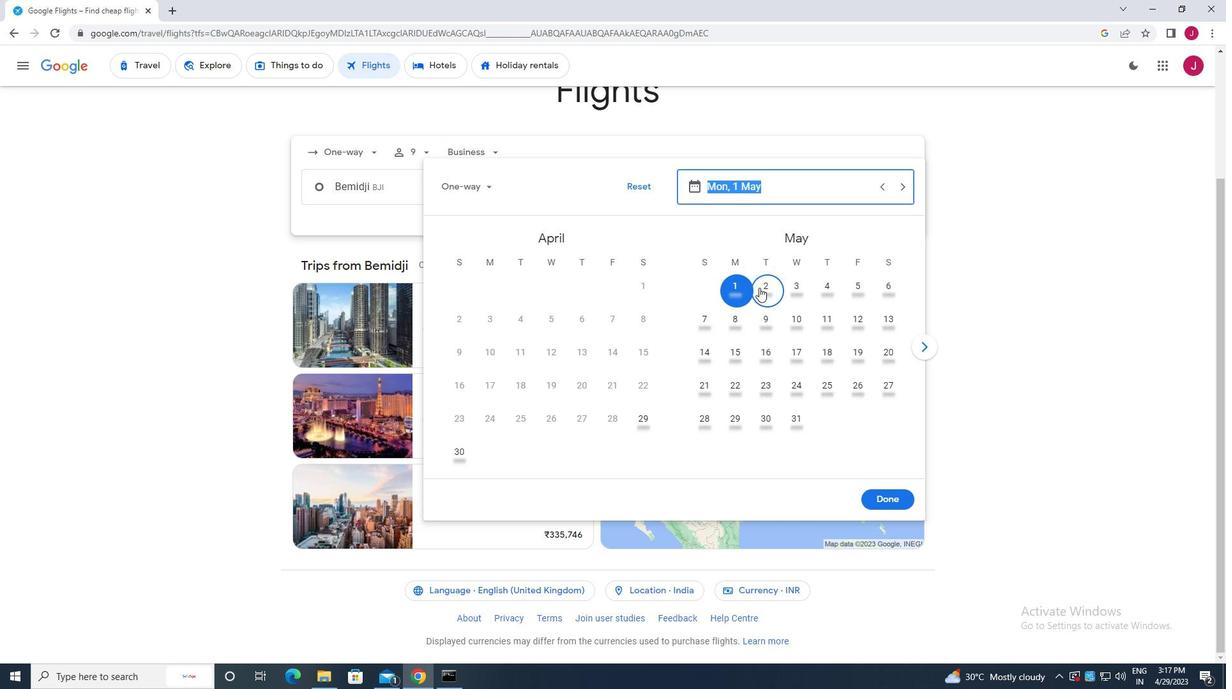 
Action: Mouse moved to (876, 502)
Screenshot: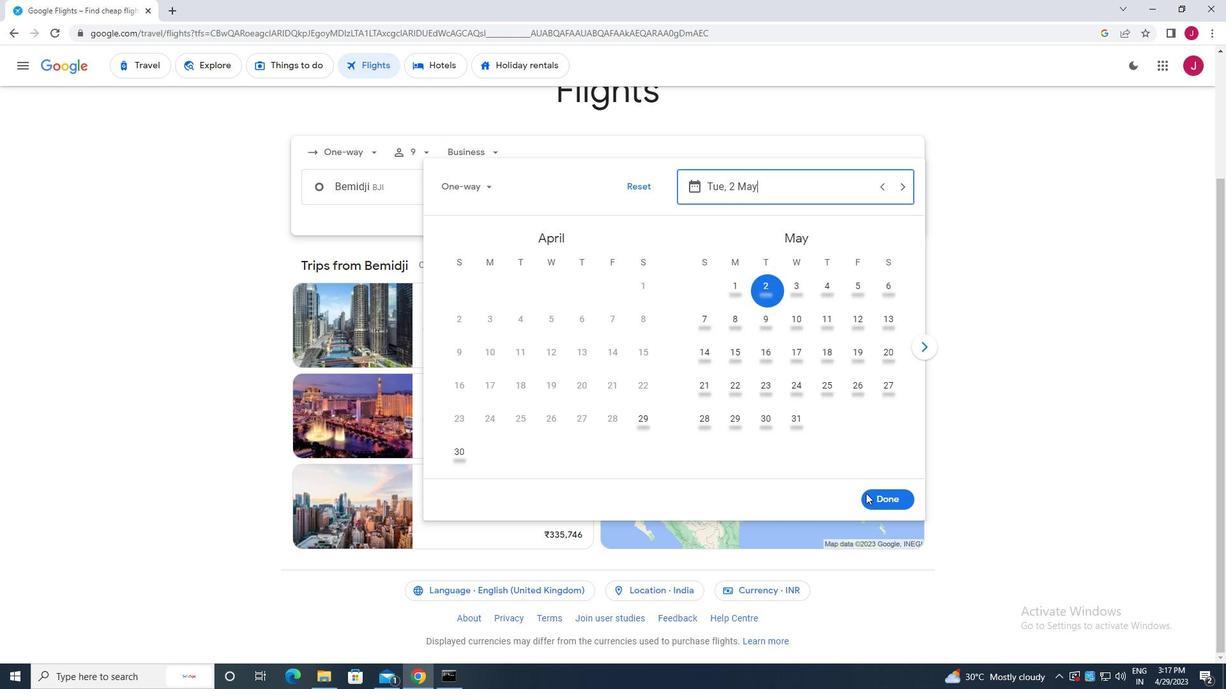 
Action: Mouse pressed left at (876, 502)
Screenshot: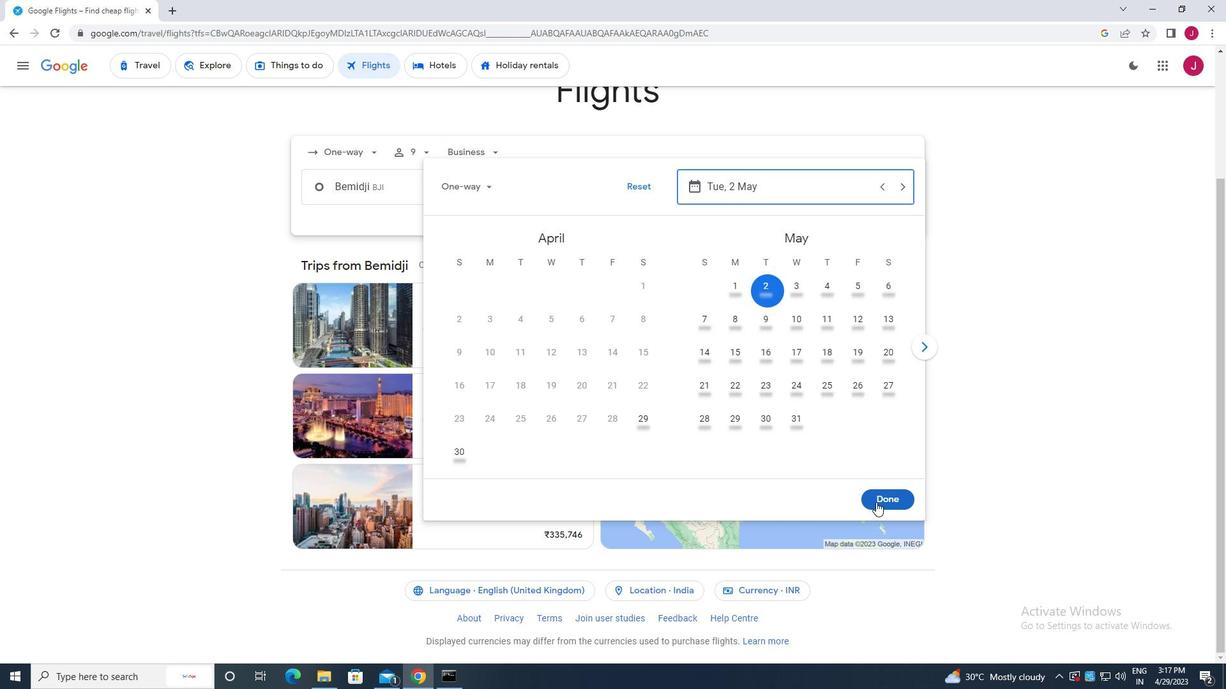 
Action: Mouse moved to (609, 237)
Screenshot: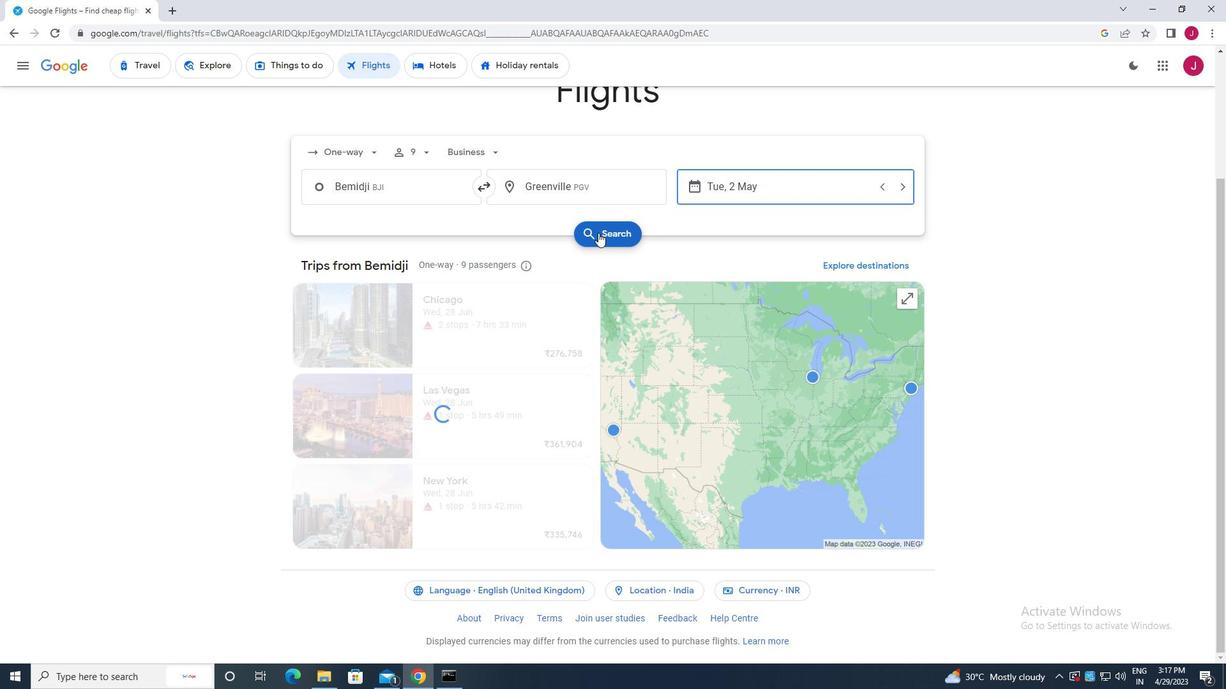
Action: Mouse pressed left at (609, 237)
Screenshot: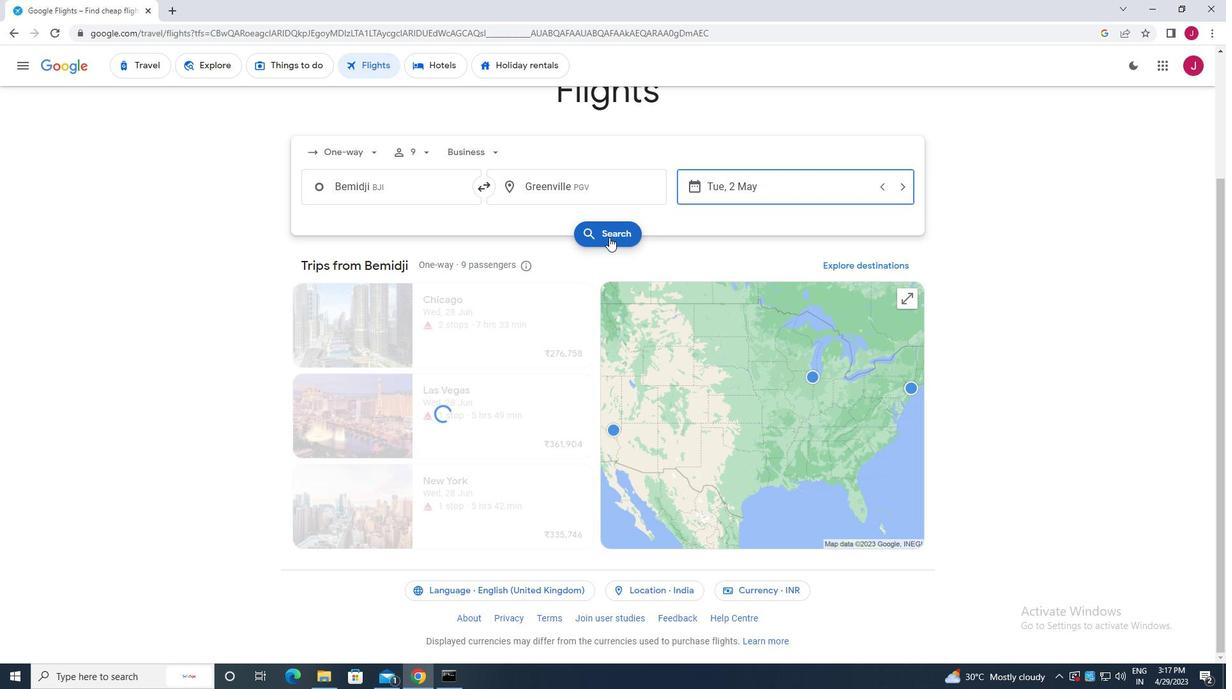 
Action: Mouse moved to (330, 183)
Screenshot: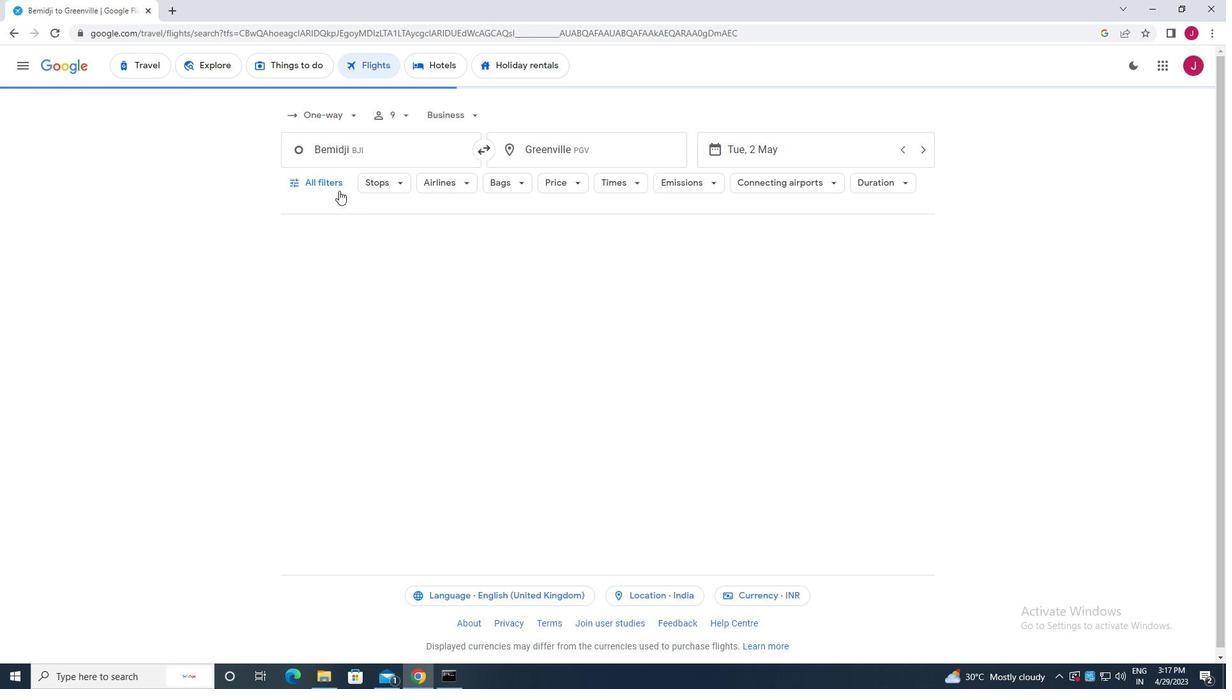 
Action: Mouse pressed left at (330, 183)
Screenshot: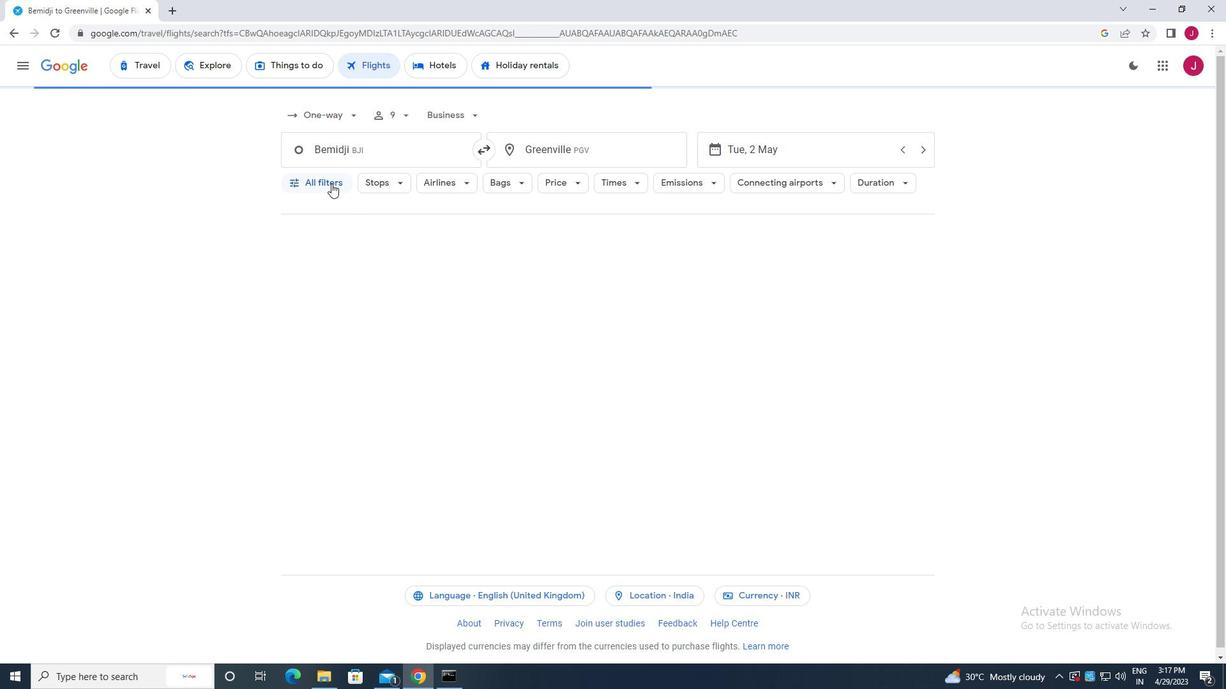 
Action: Mouse moved to (364, 265)
Screenshot: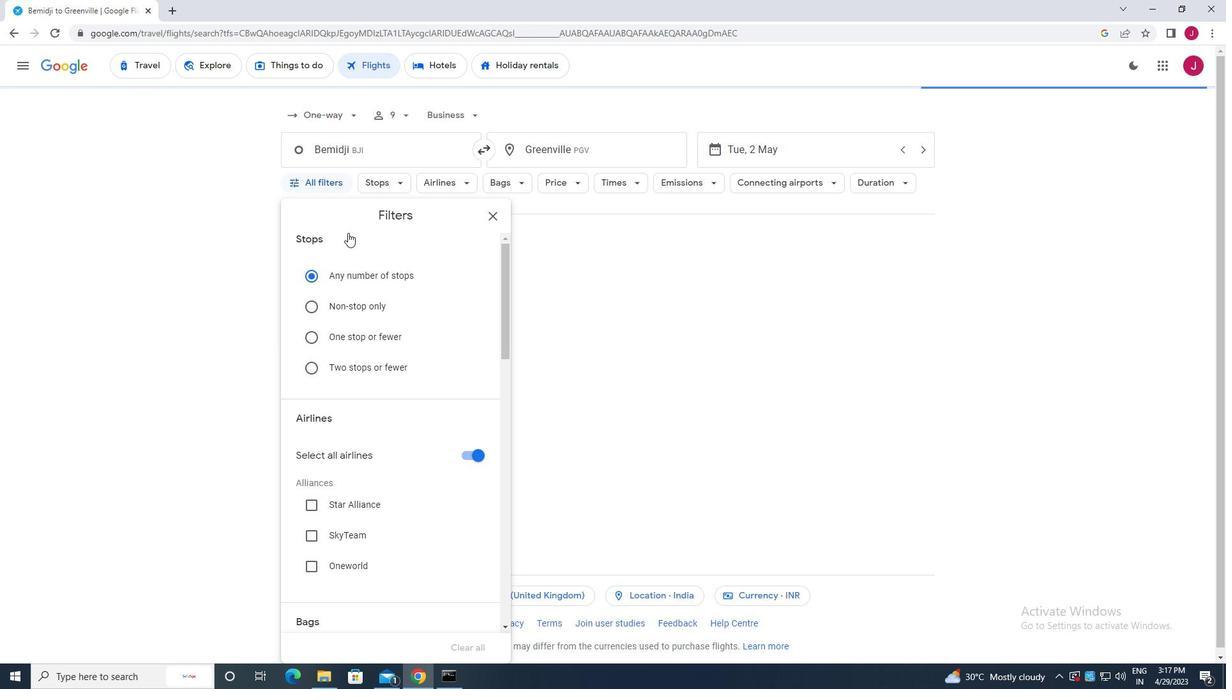 
Action: Mouse scrolled (364, 265) with delta (0, 0)
Screenshot: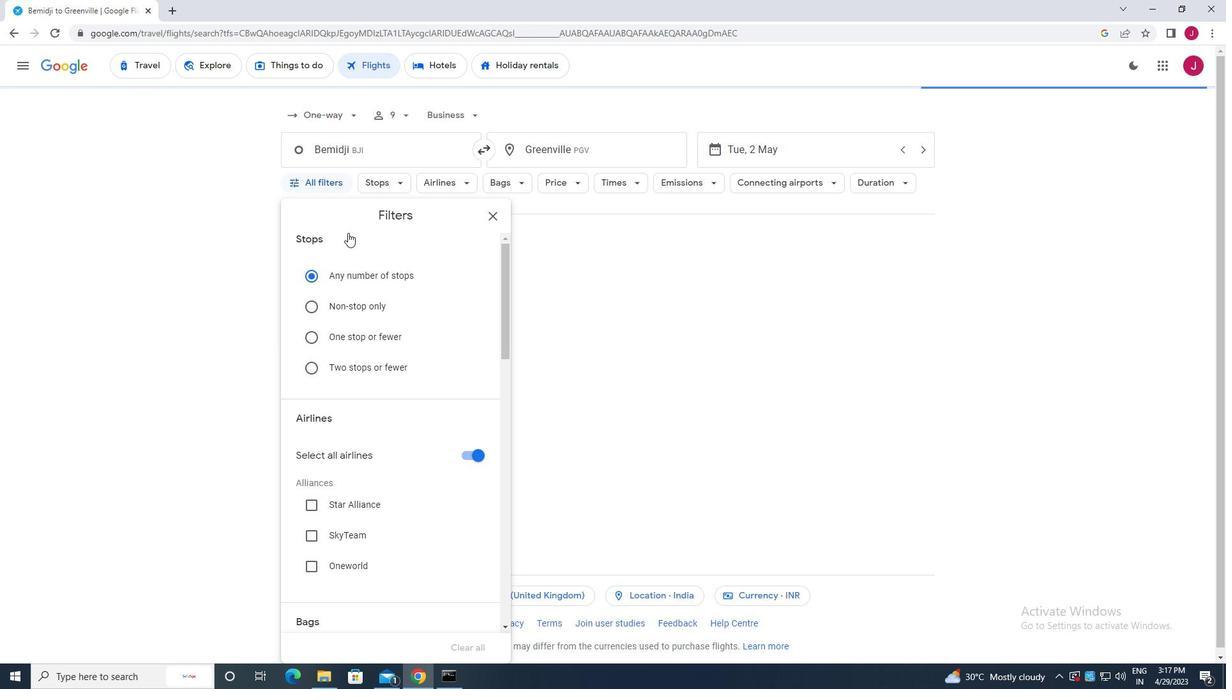 
Action: Mouse scrolled (364, 265) with delta (0, 0)
Screenshot: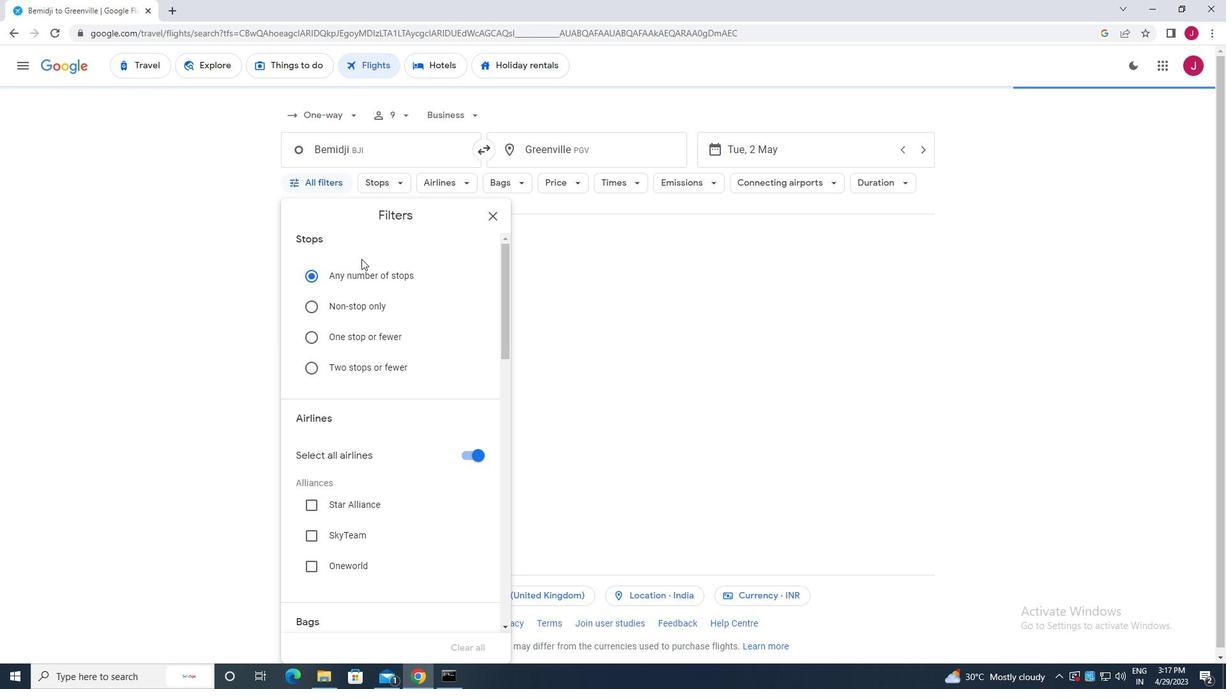 
Action: Mouse scrolled (364, 265) with delta (0, 0)
Screenshot: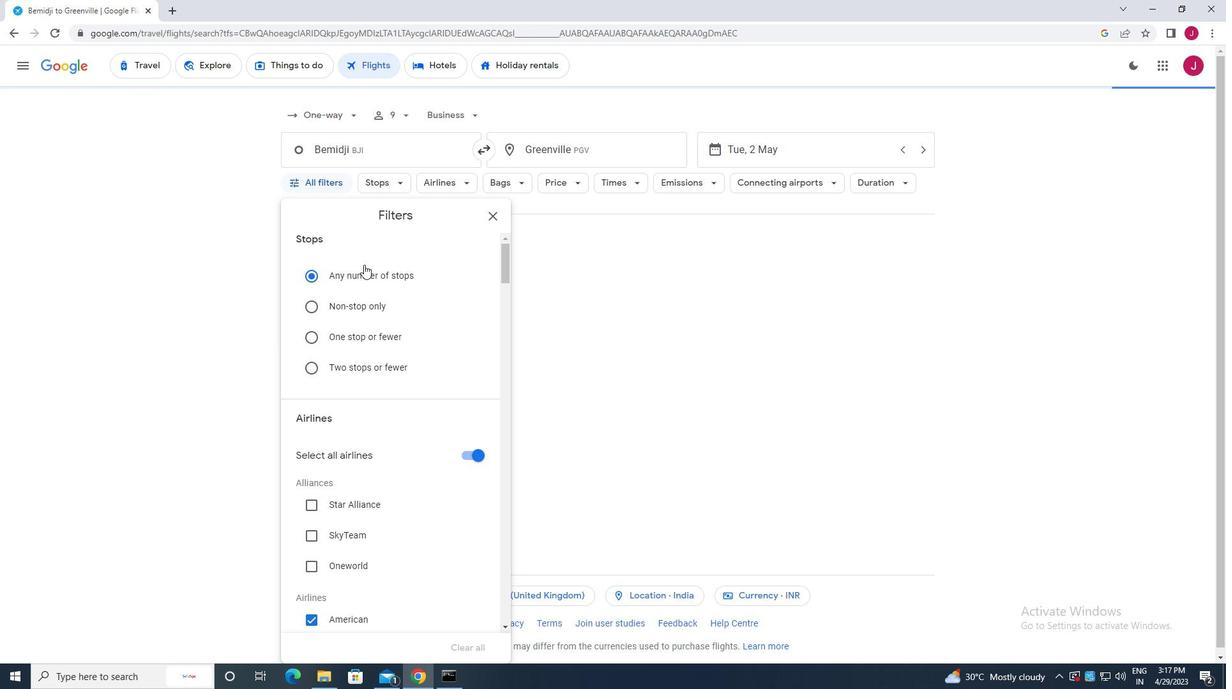 
Action: Mouse moved to (464, 263)
Screenshot: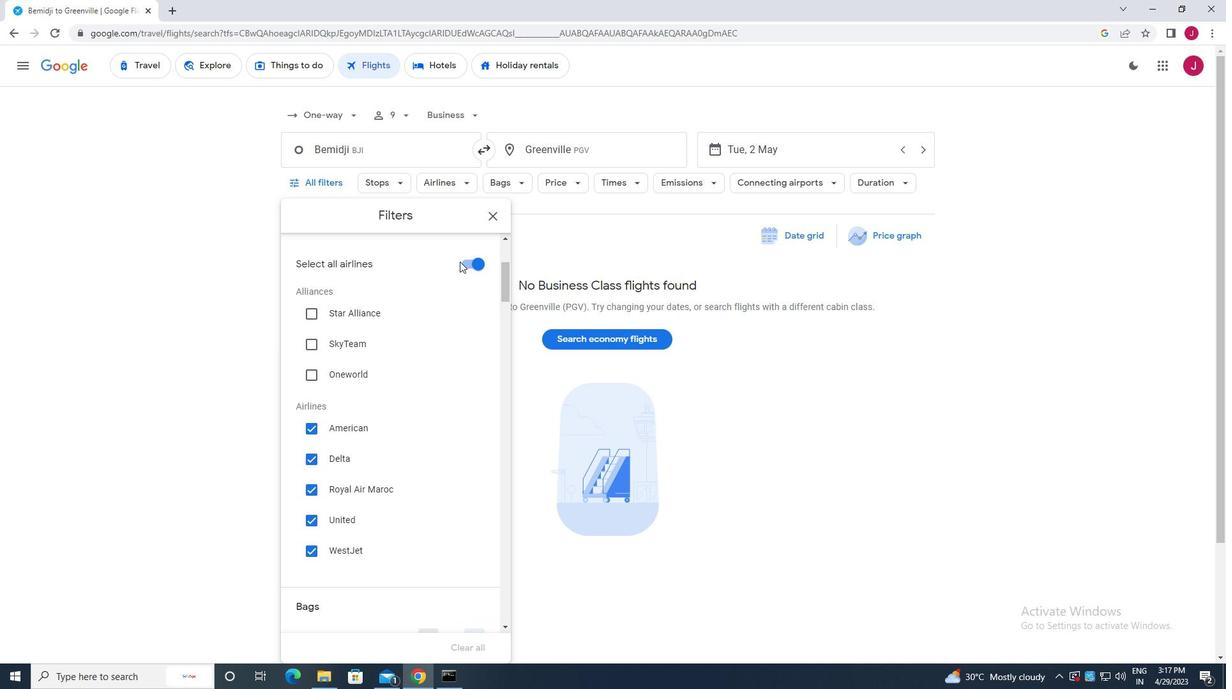 
Action: Mouse pressed left at (464, 263)
Screenshot: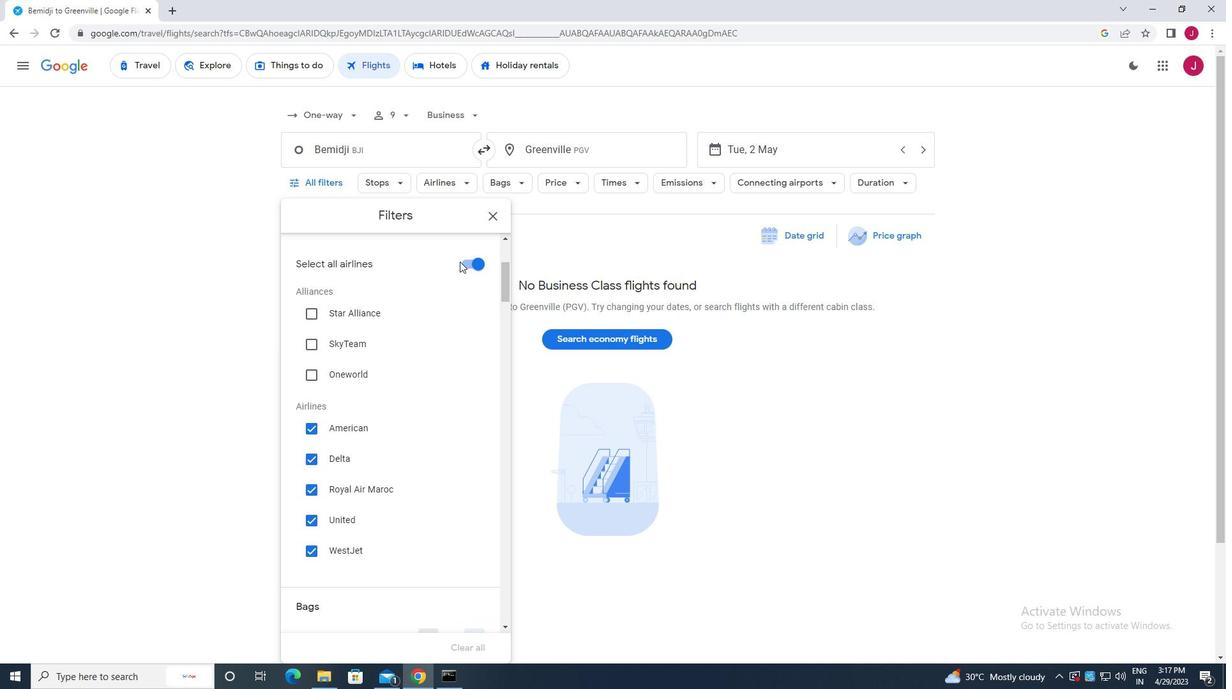 
Action: Mouse moved to (379, 335)
Screenshot: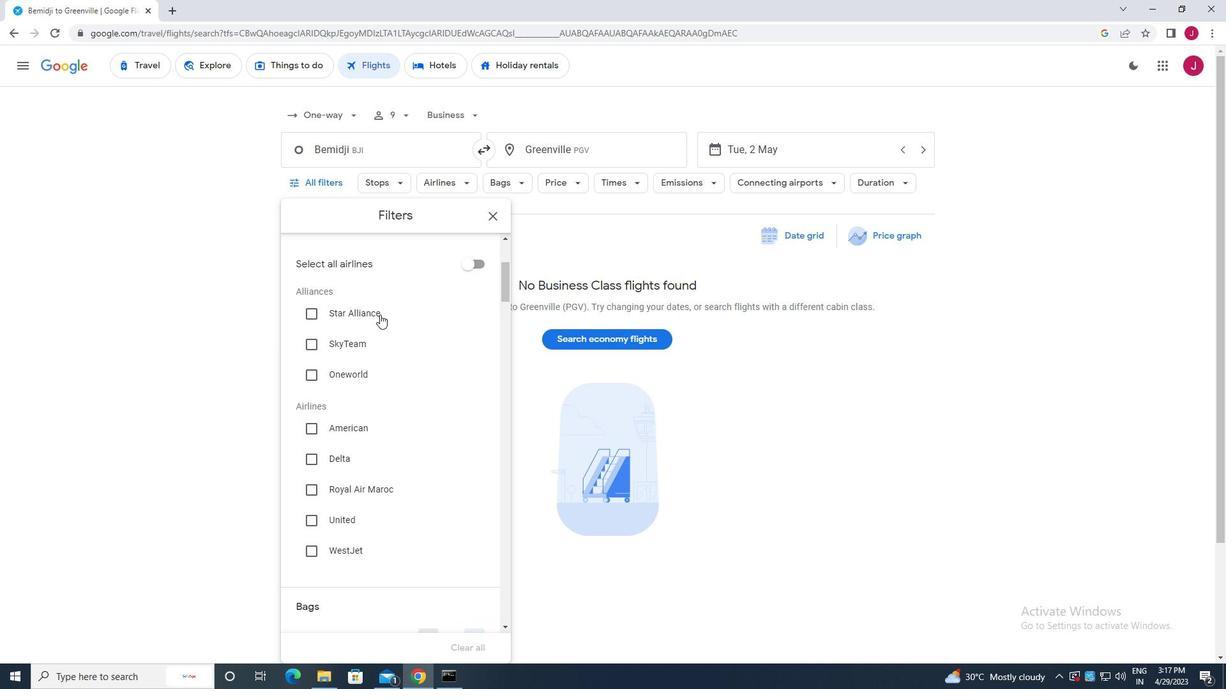 
Action: Mouse scrolled (379, 335) with delta (0, 0)
Screenshot: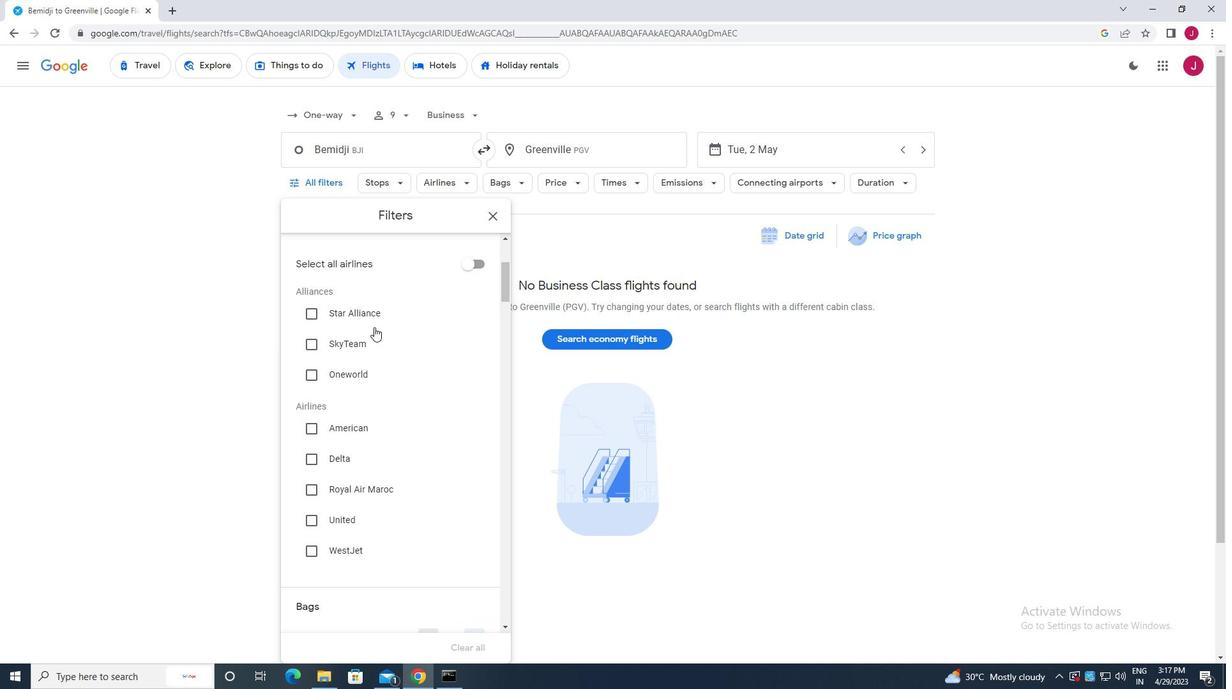 
Action: Mouse moved to (380, 337)
Screenshot: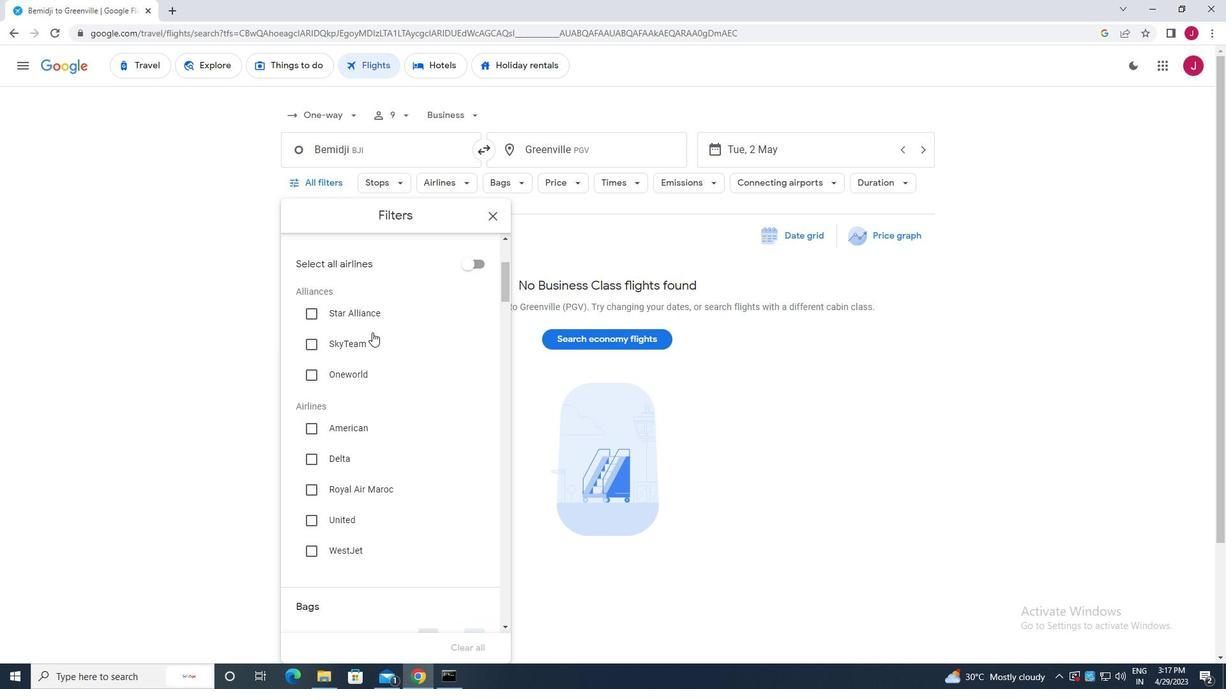 
Action: Mouse scrolled (380, 336) with delta (0, 0)
Screenshot: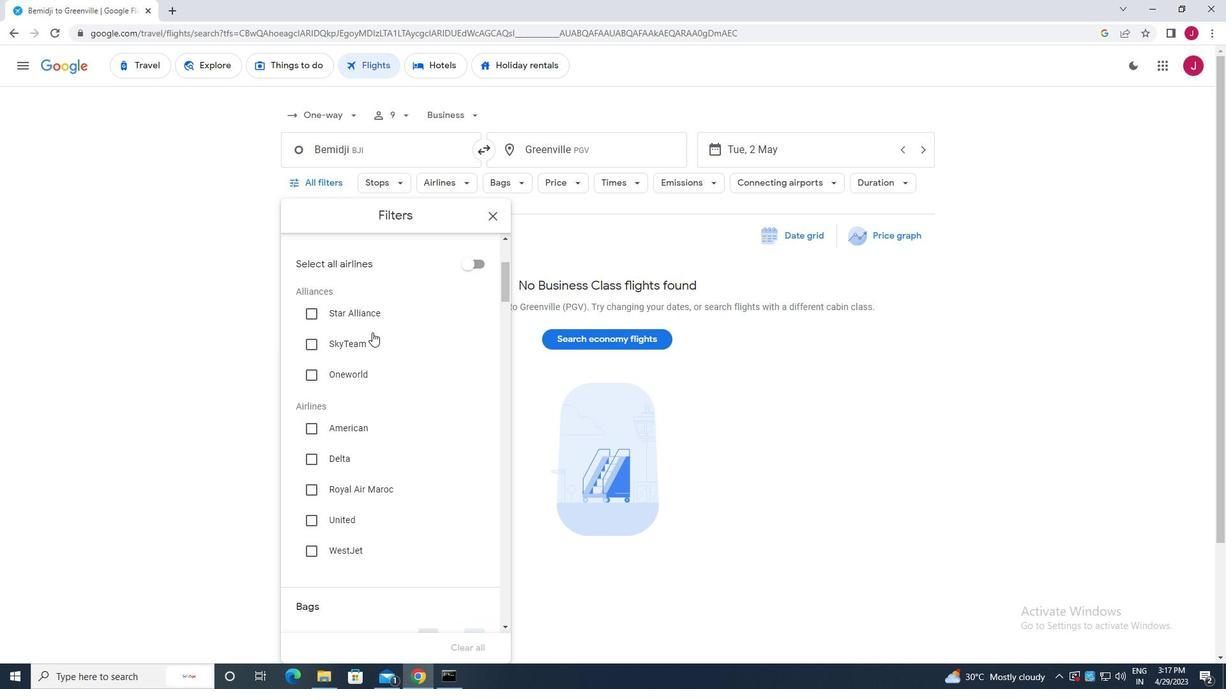 
Action: Mouse moved to (307, 391)
Screenshot: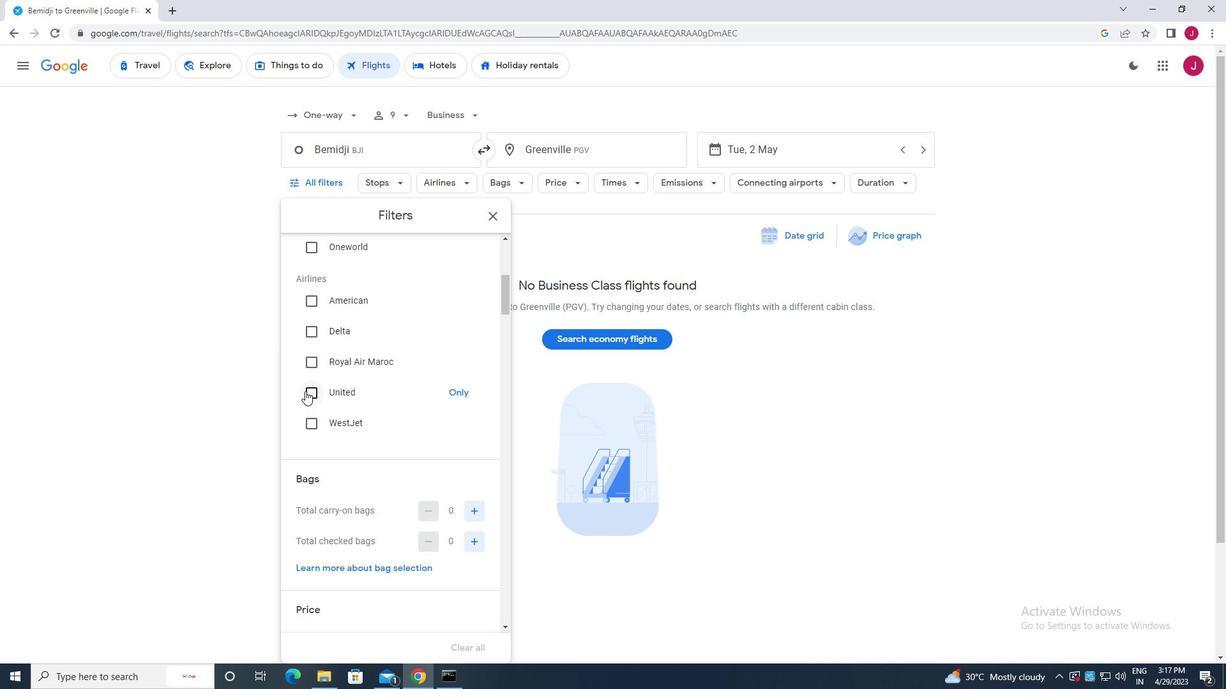 
Action: Mouse pressed left at (307, 391)
Screenshot: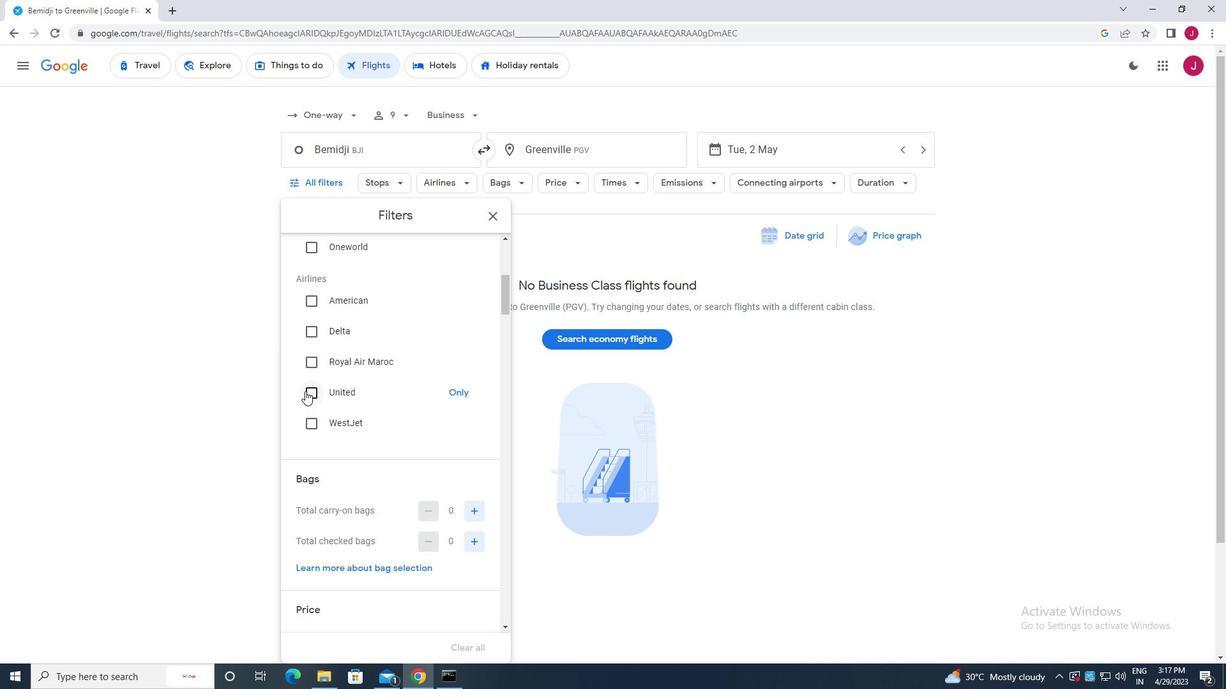 
Action: Mouse moved to (388, 383)
Screenshot: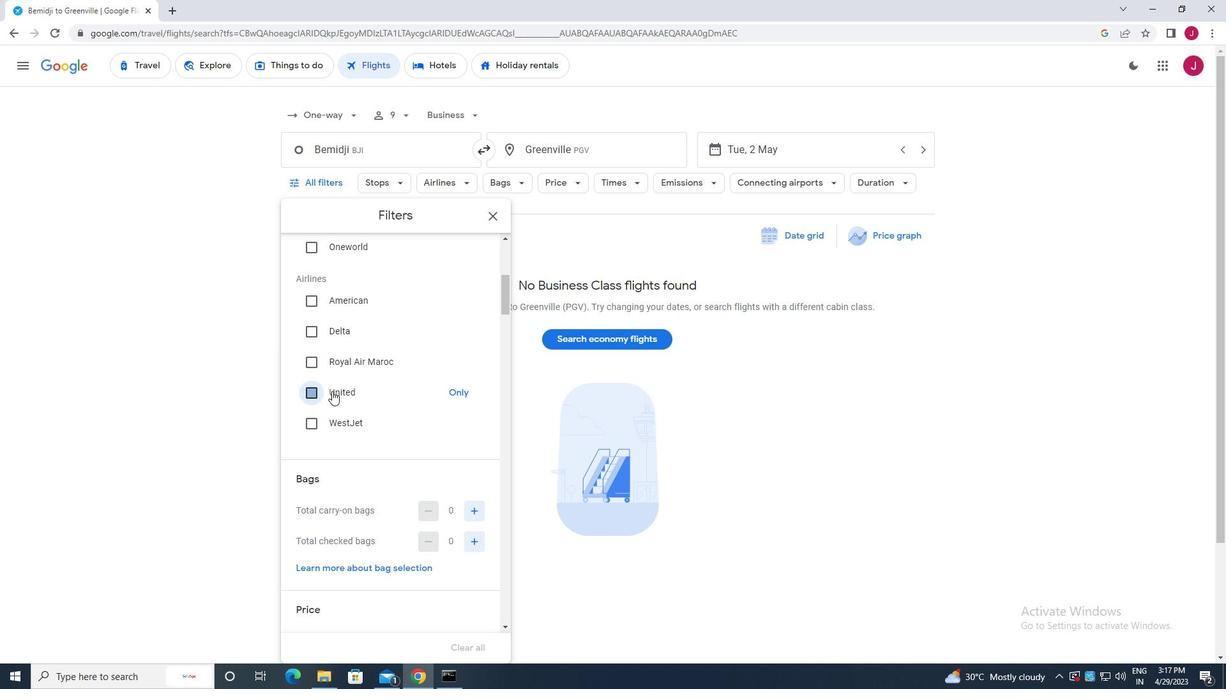 
Action: Mouse scrolled (388, 382) with delta (0, 0)
Screenshot: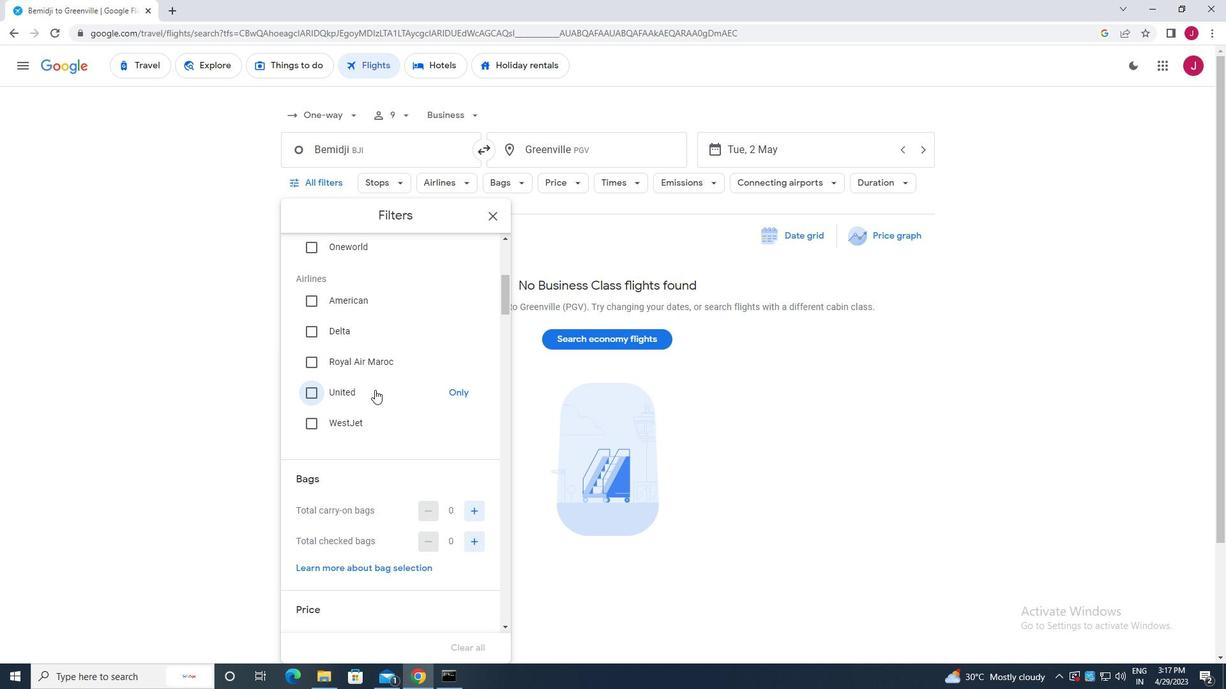 
Action: Mouse scrolled (388, 382) with delta (0, 0)
Screenshot: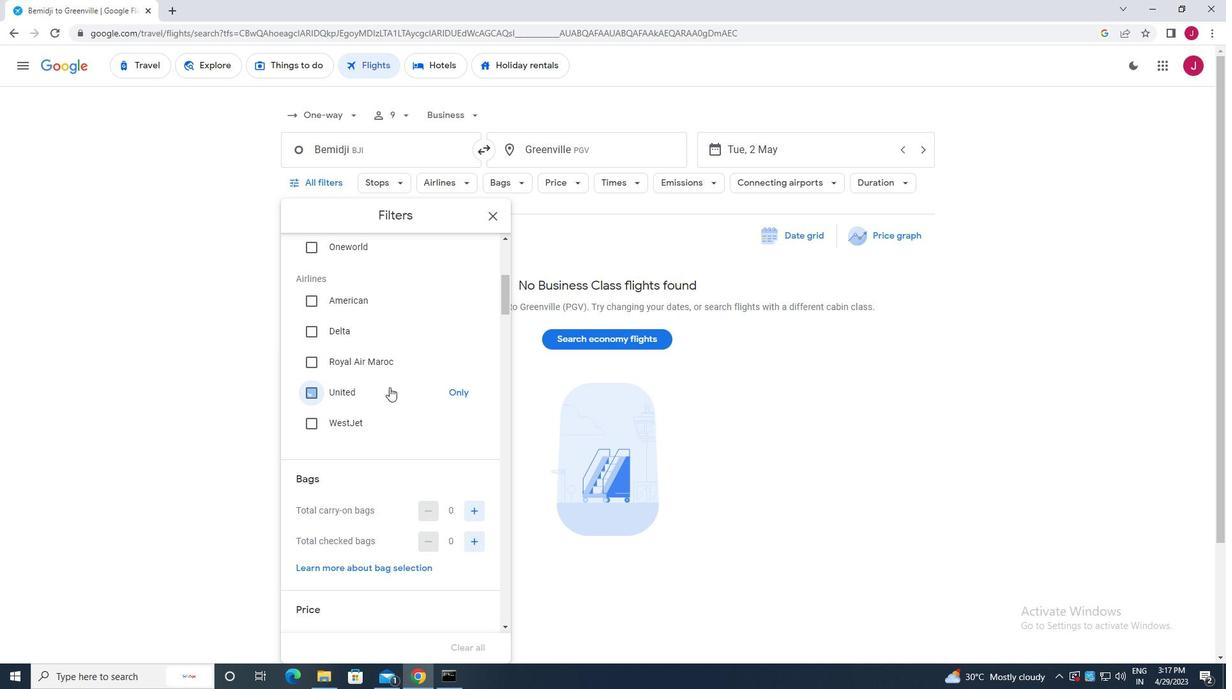 
Action: Mouse moved to (388, 381)
Screenshot: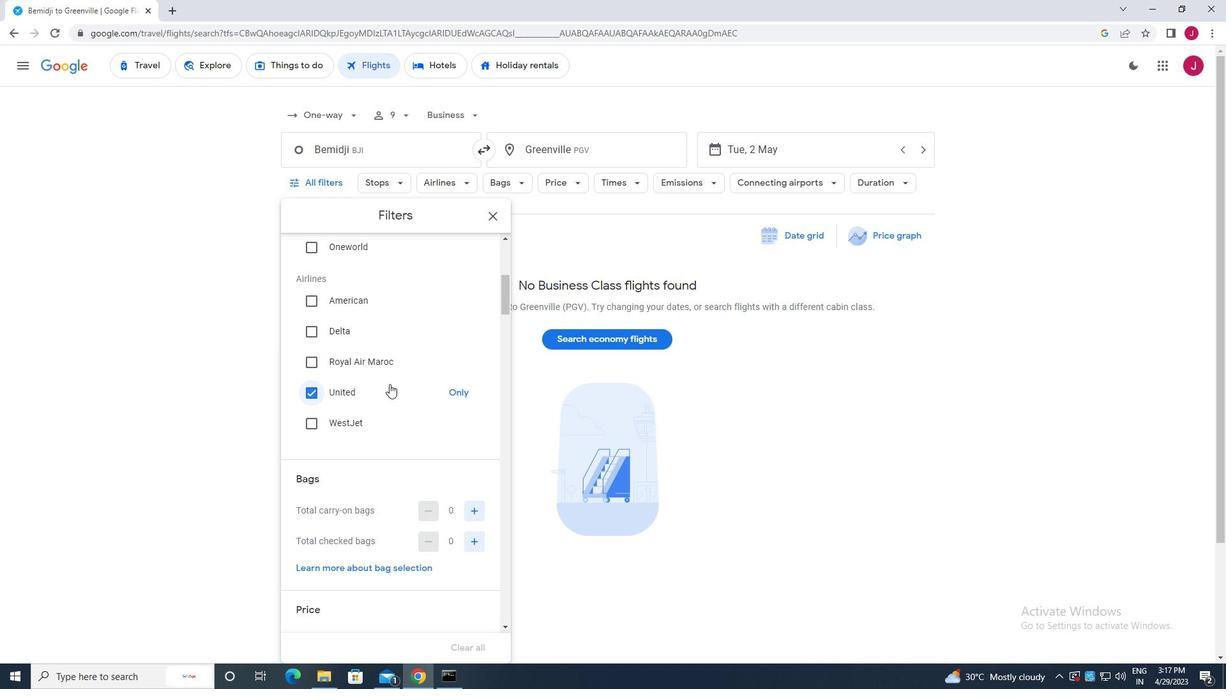 
Action: Mouse scrolled (388, 380) with delta (0, 0)
Screenshot: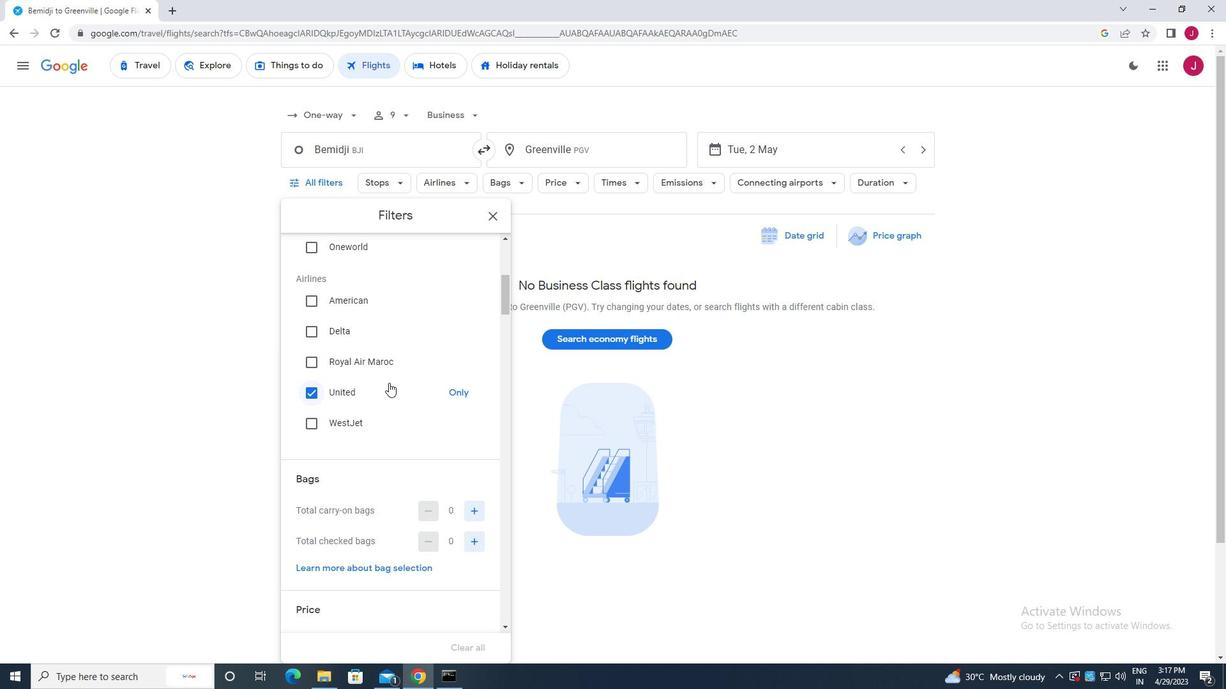 
Action: Mouse moved to (388, 378)
Screenshot: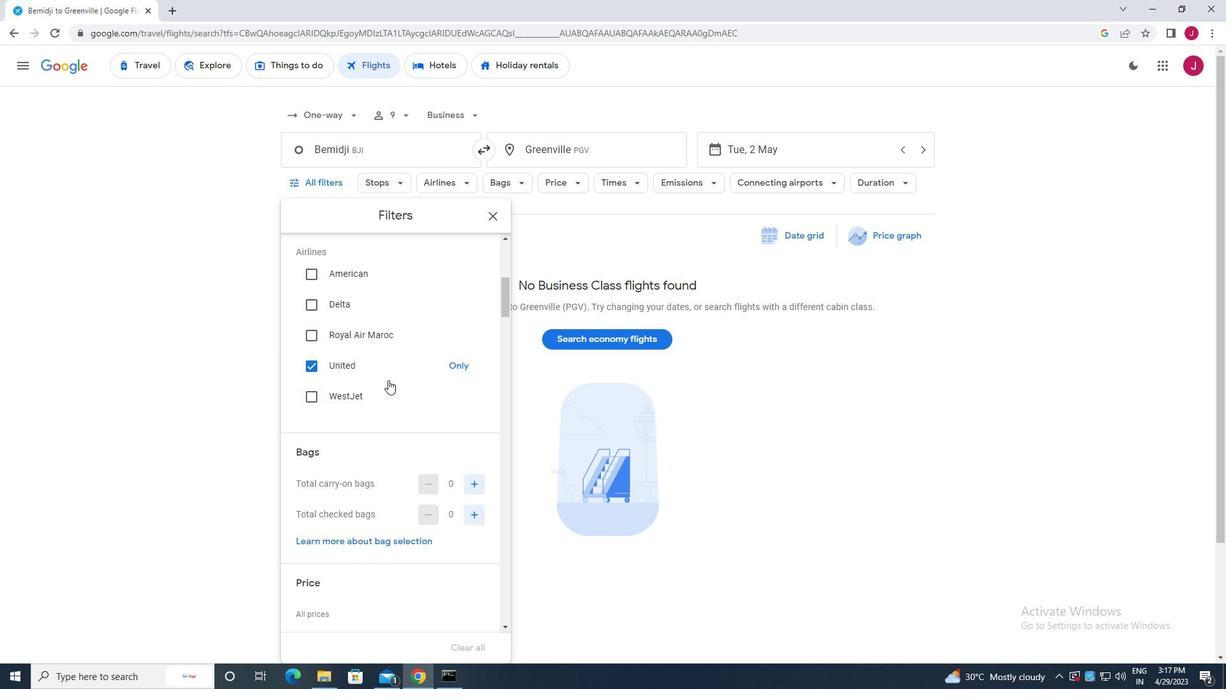 
Action: Mouse scrolled (388, 378) with delta (0, 0)
Screenshot: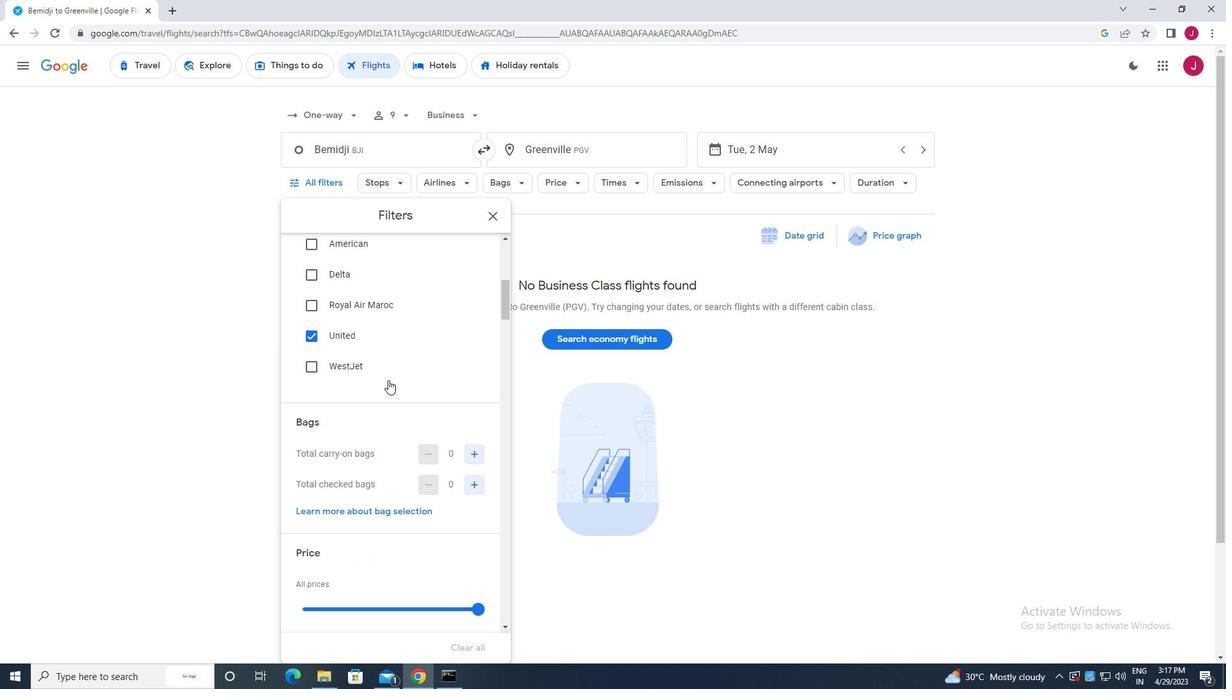 
Action: Mouse moved to (473, 279)
Screenshot: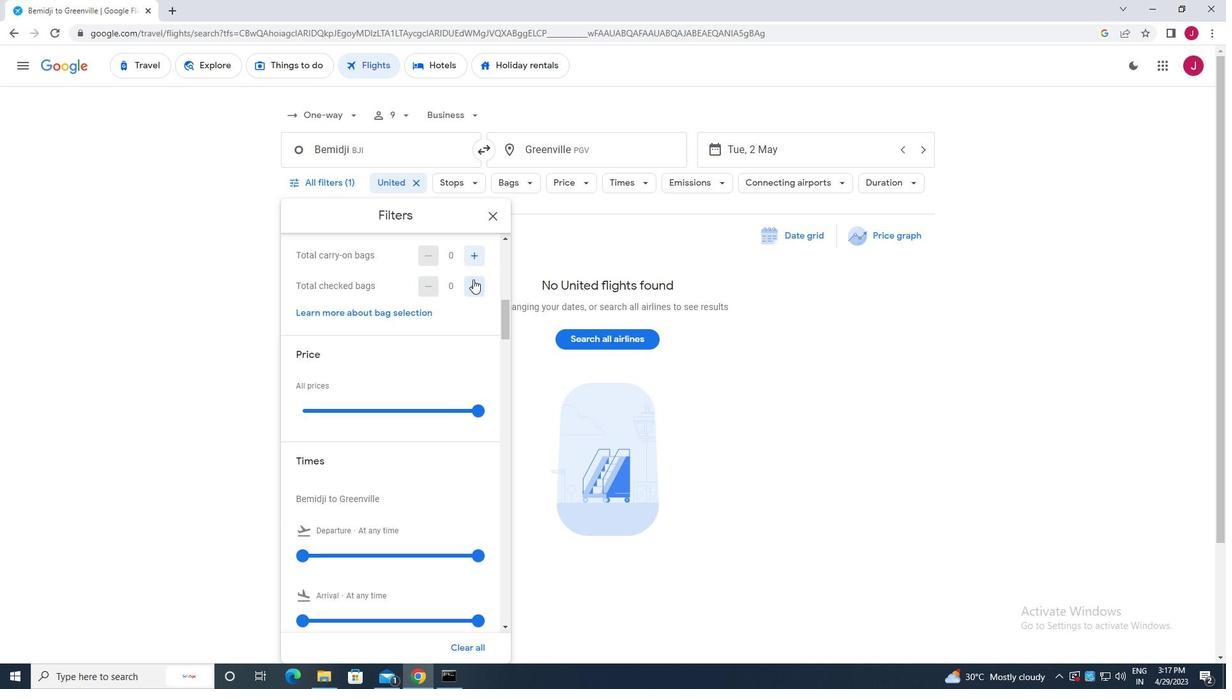 
Action: Mouse pressed left at (473, 279)
Screenshot: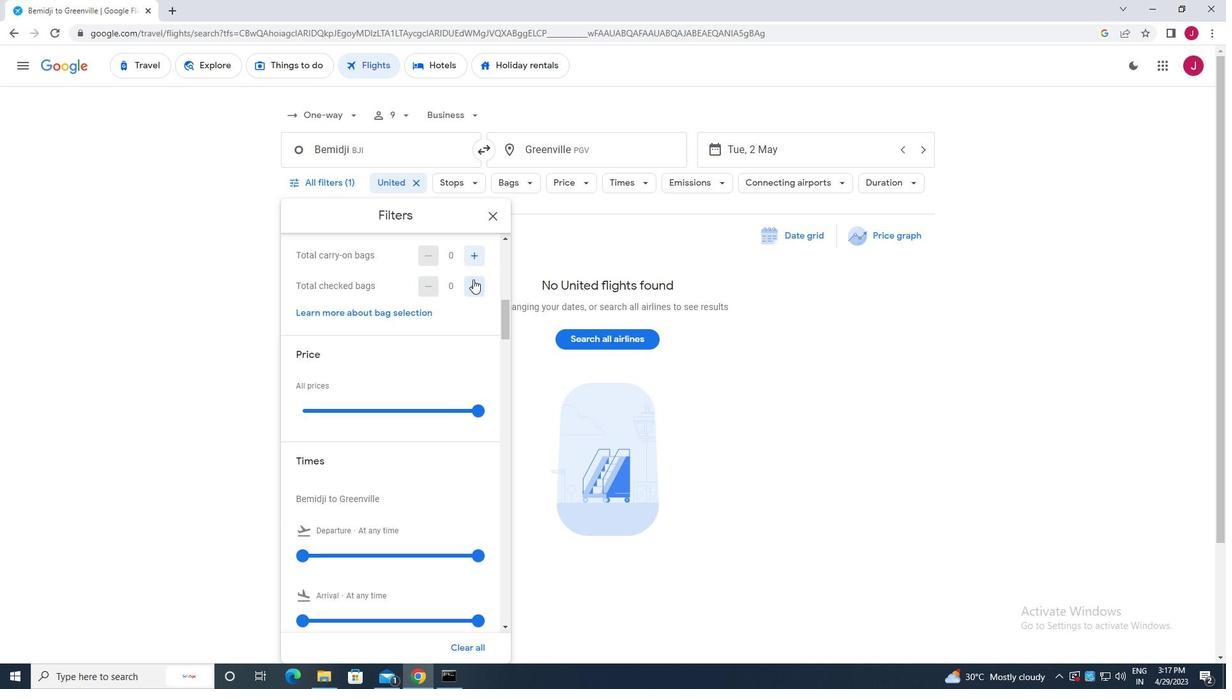 
Action: Mouse pressed left at (473, 279)
Screenshot: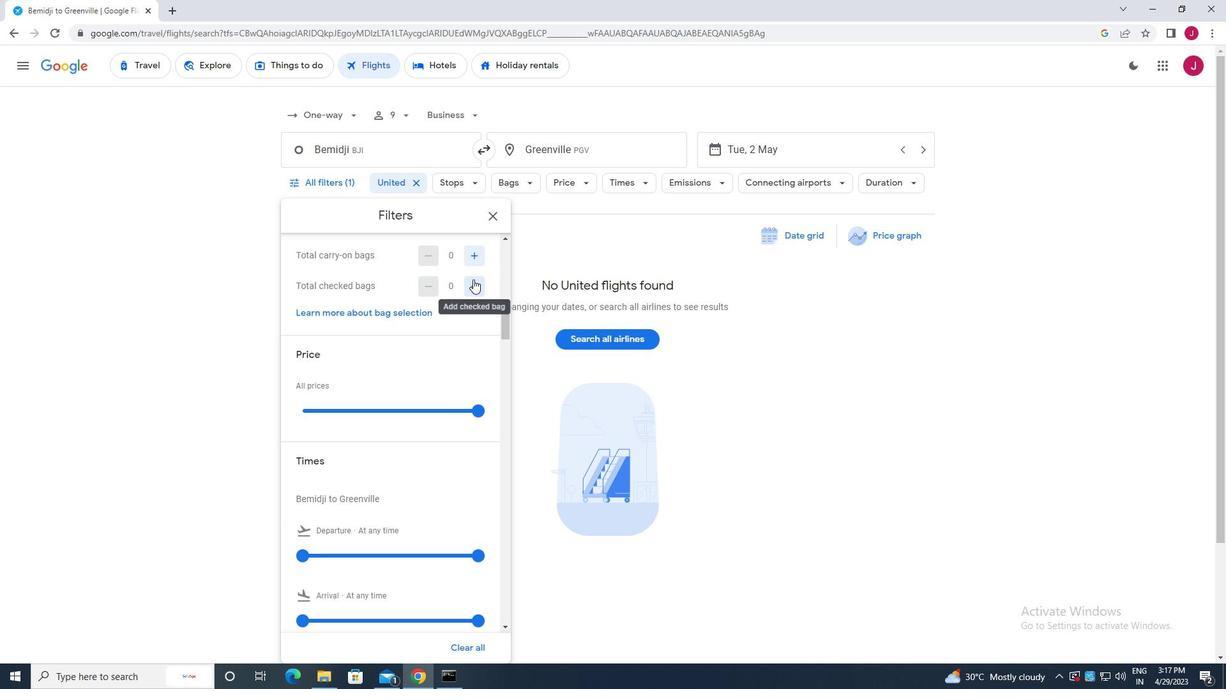 
Action: Mouse moved to (477, 411)
Screenshot: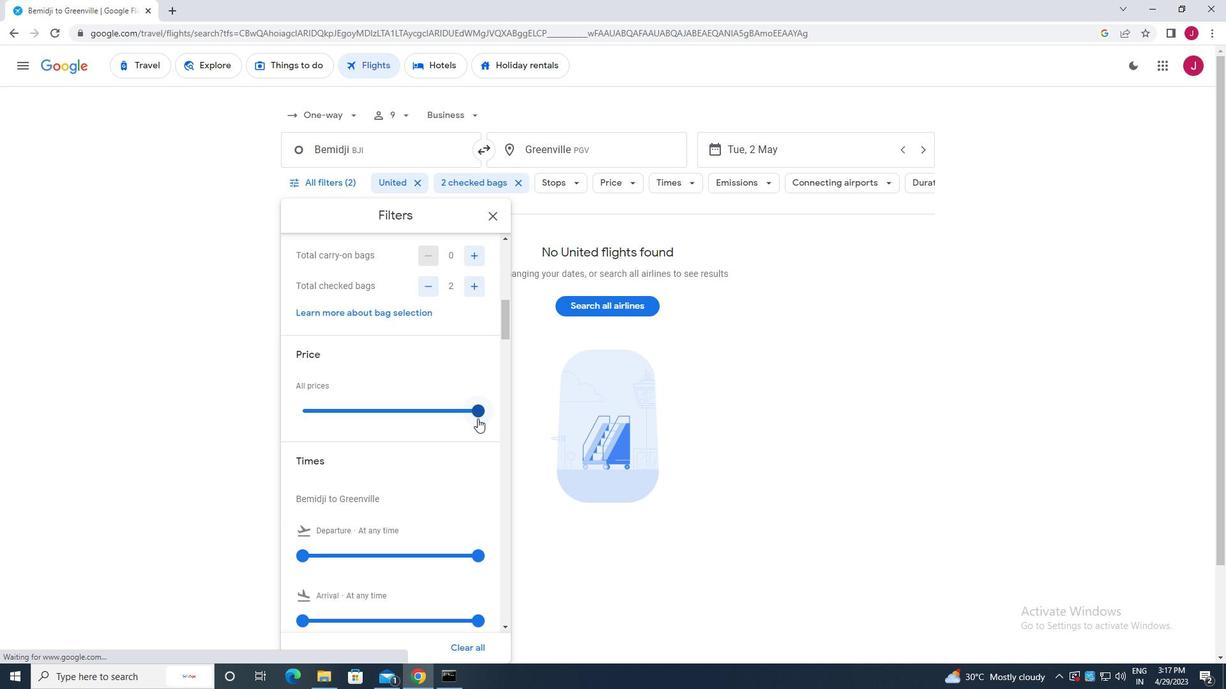 
Action: Mouse pressed left at (477, 411)
Screenshot: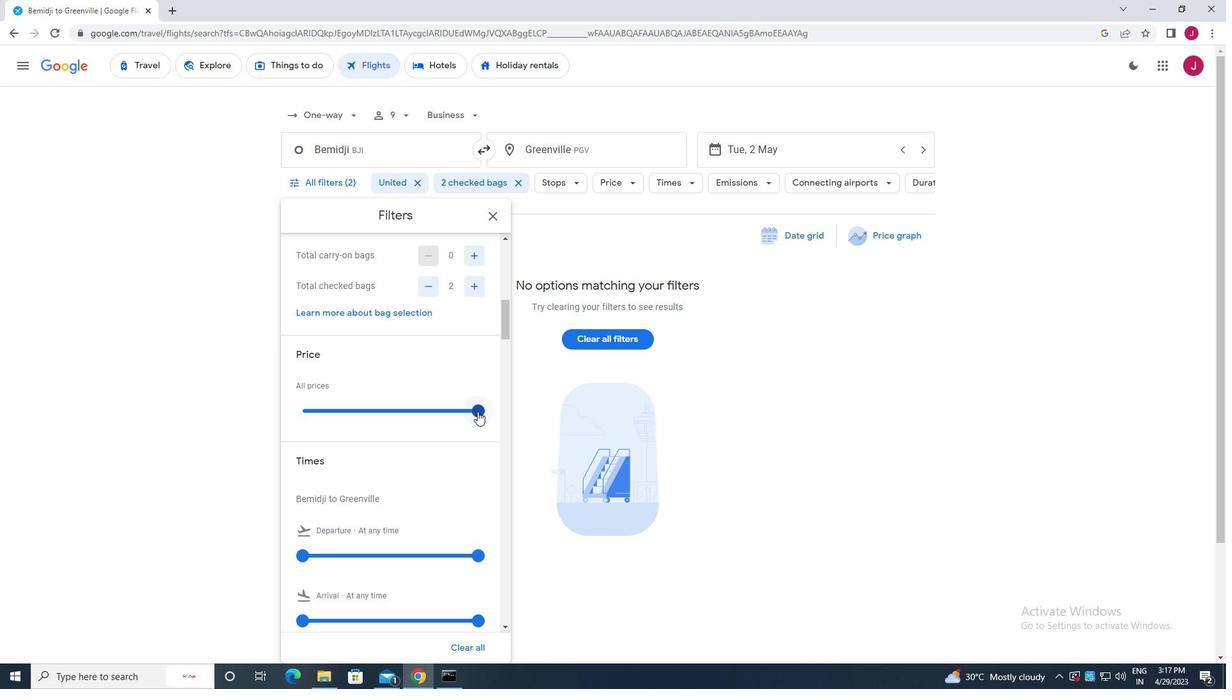 
Action: Mouse moved to (399, 421)
Screenshot: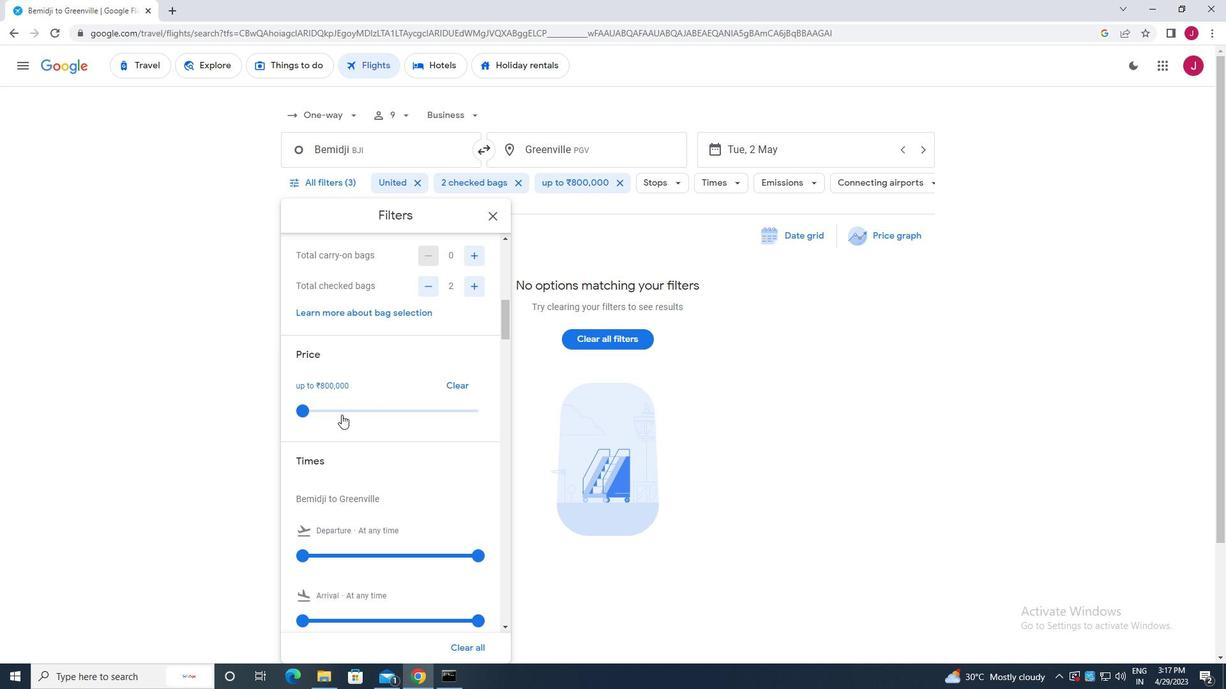 
Action: Mouse scrolled (399, 420) with delta (0, 0)
Screenshot: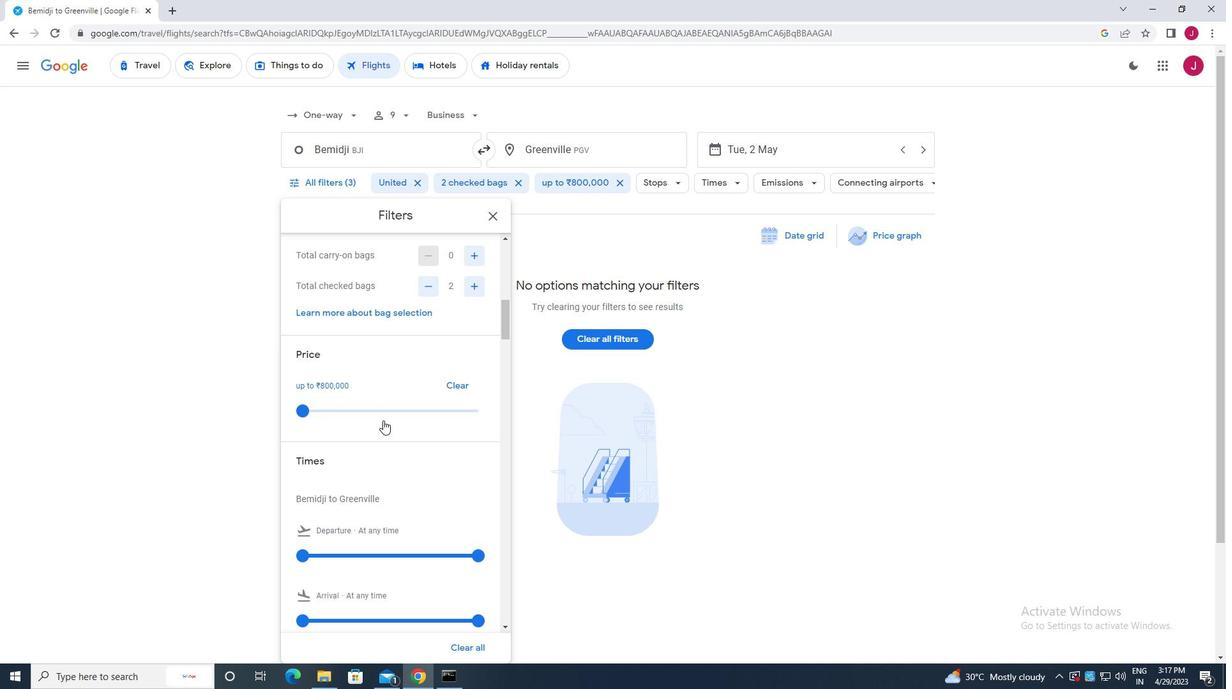 
Action: Mouse scrolled (399, 420) with delta (0, 0)
Screenshot: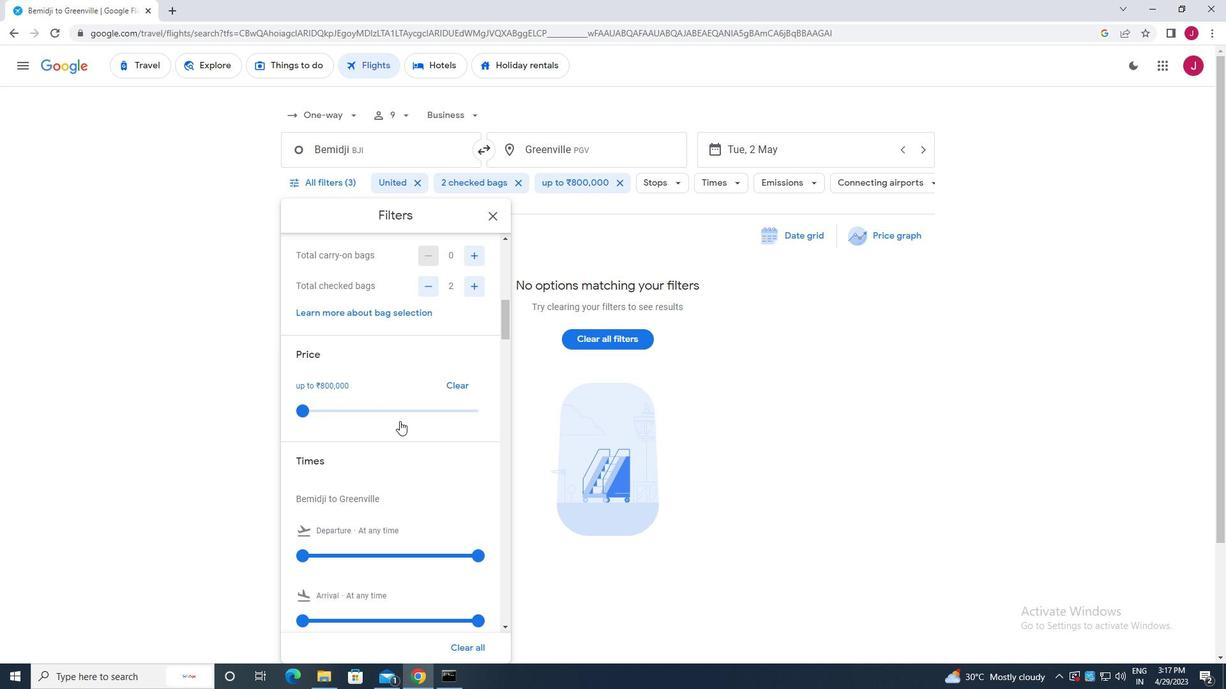 
Action: Mouse scrolled (399, 420) with delta (0, 0)
Screenshot: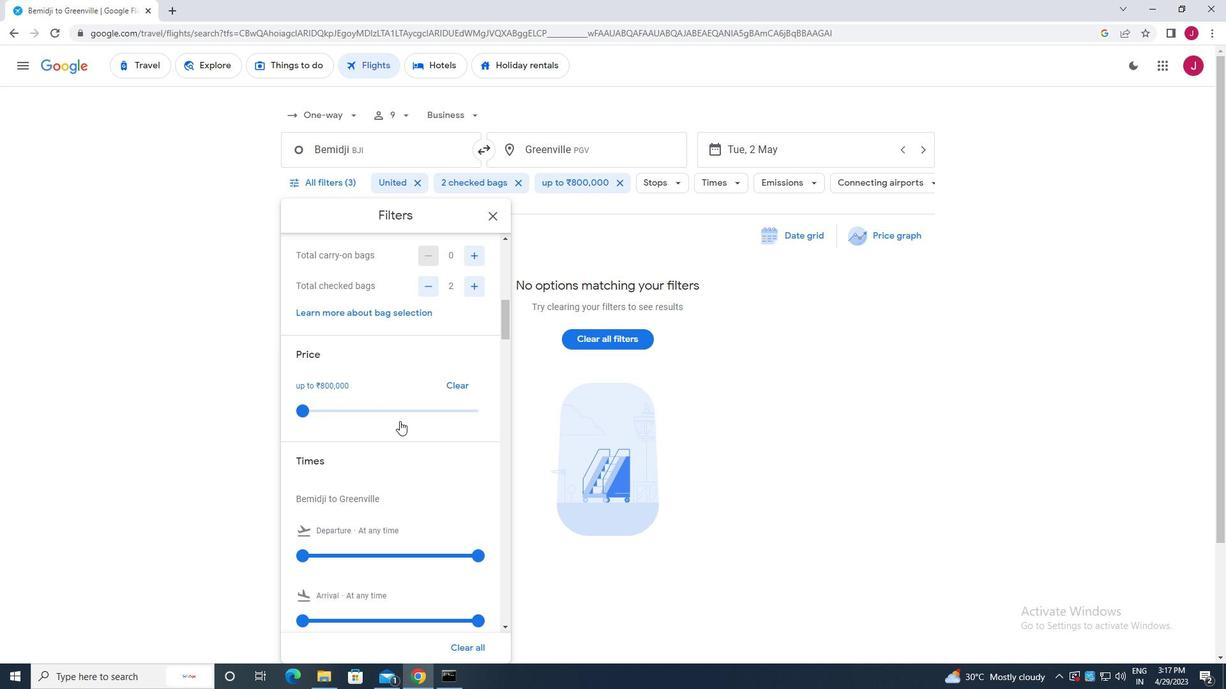 
Action: Mouse moved to (305, 362)
Screenshot: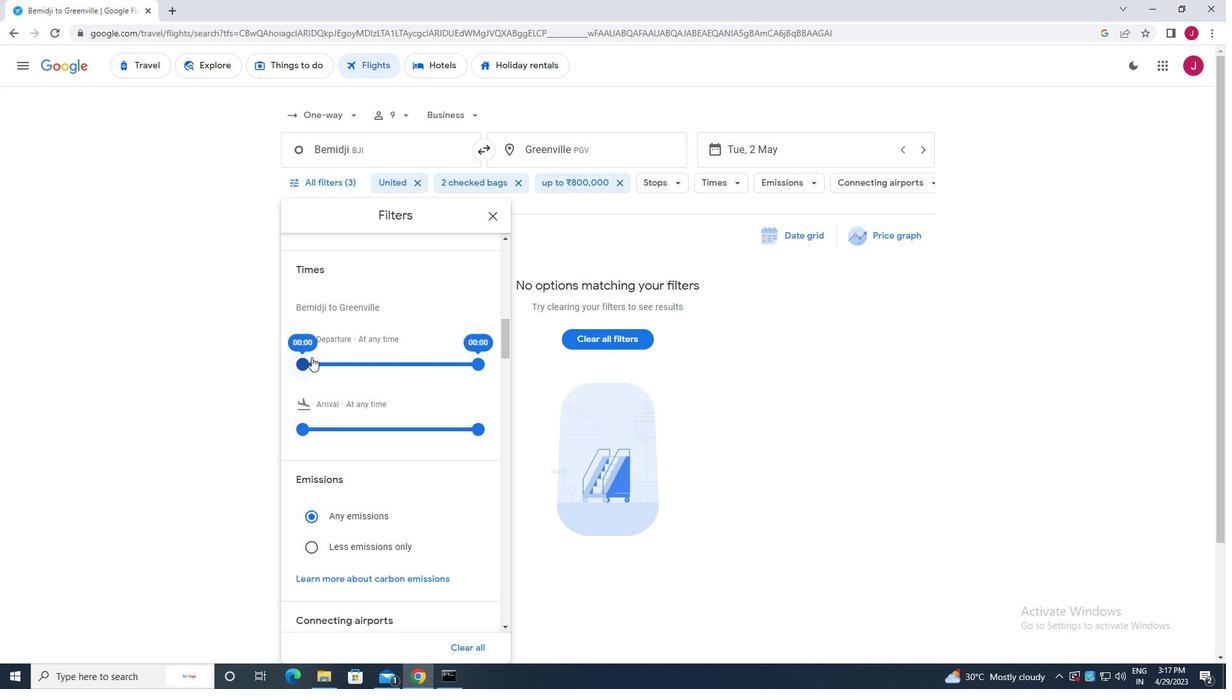 
Action: Mouse pressed left at (305, 362)
Screenshot: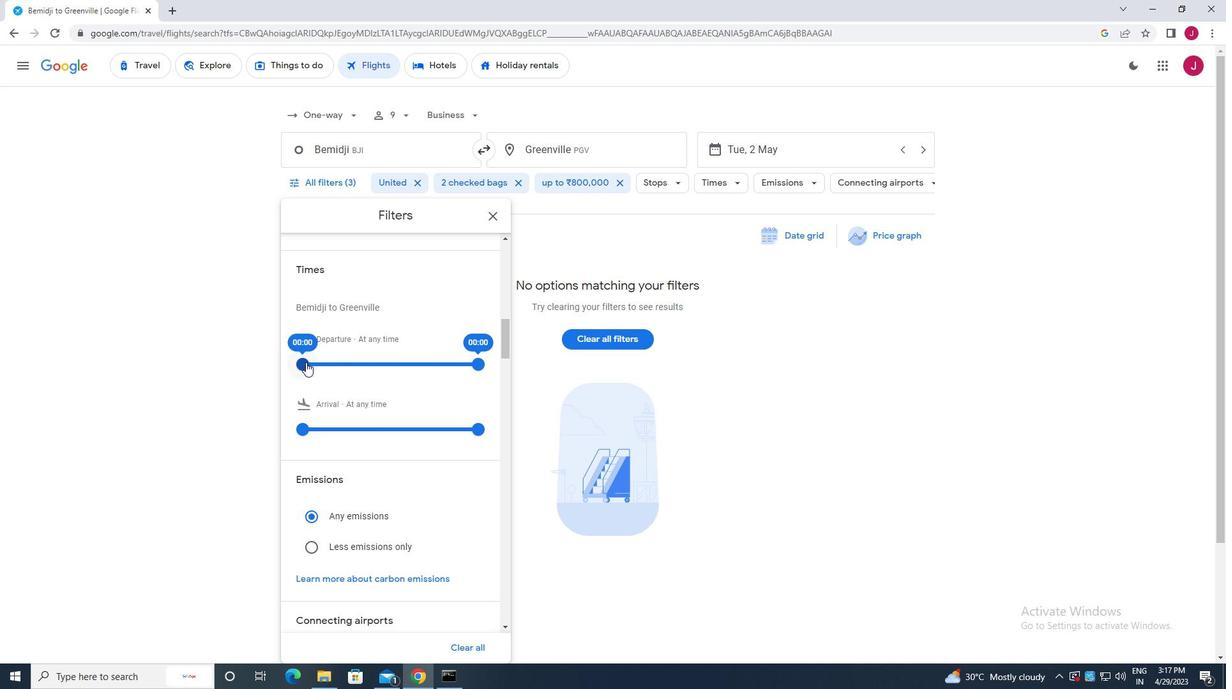 
Action: Mouse moved to (480, 364)
Screenshot: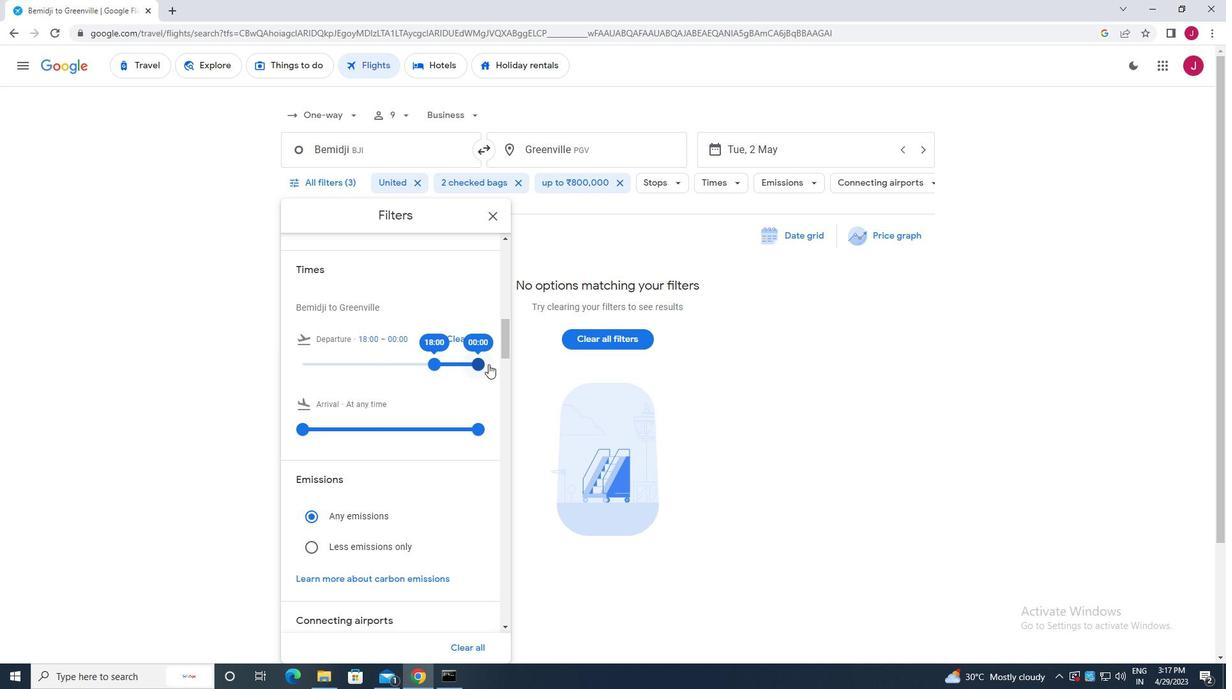 
Action: Mouse pressed left at (480, 364)
Screenshot: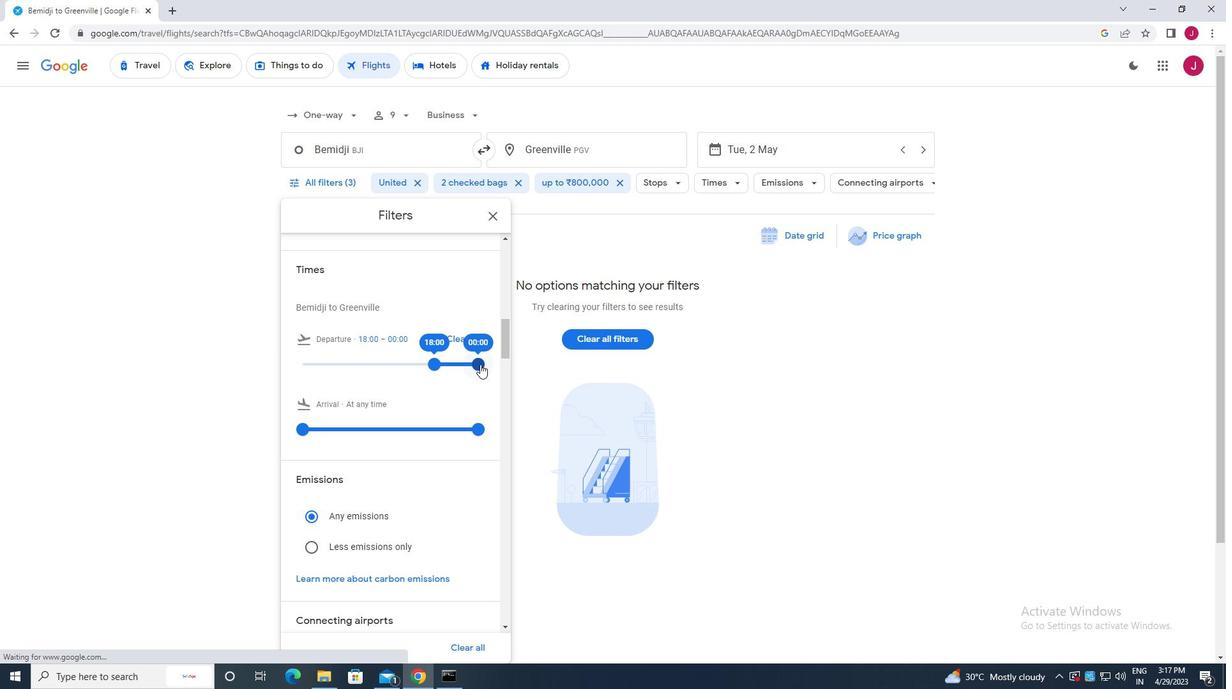 
Action: Mouse moved to (492, 217)
Screenshot: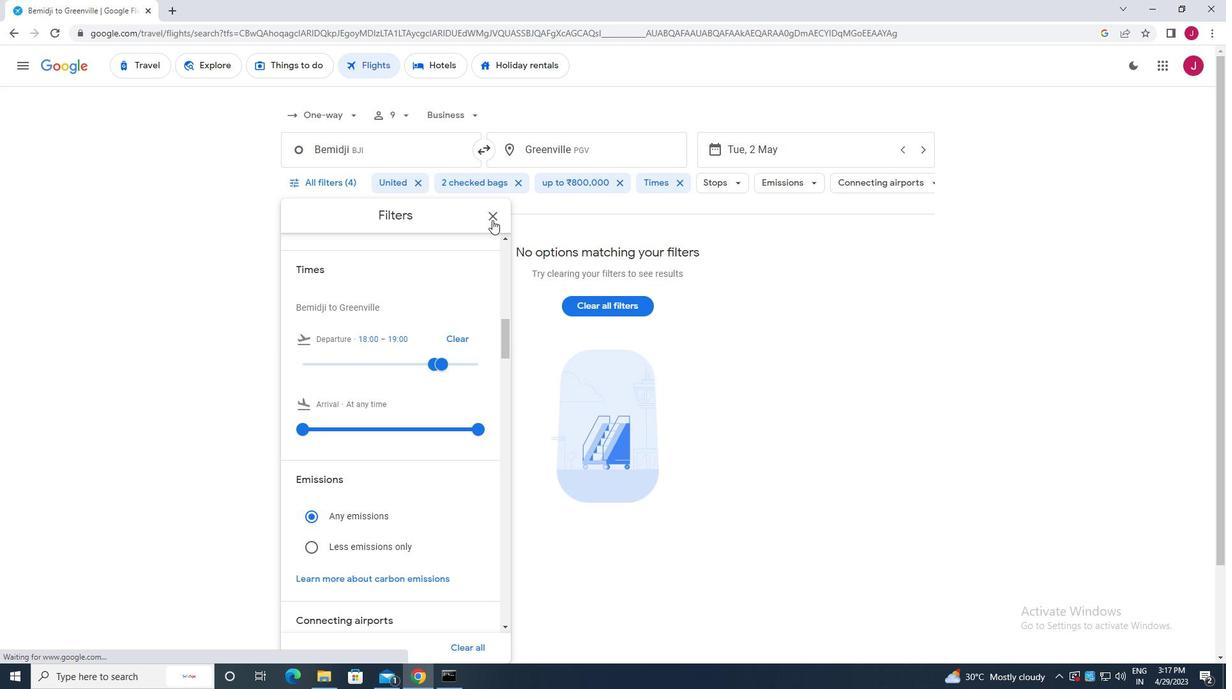 
Action: Mouse pressed left at (492, 217)
Screenshot: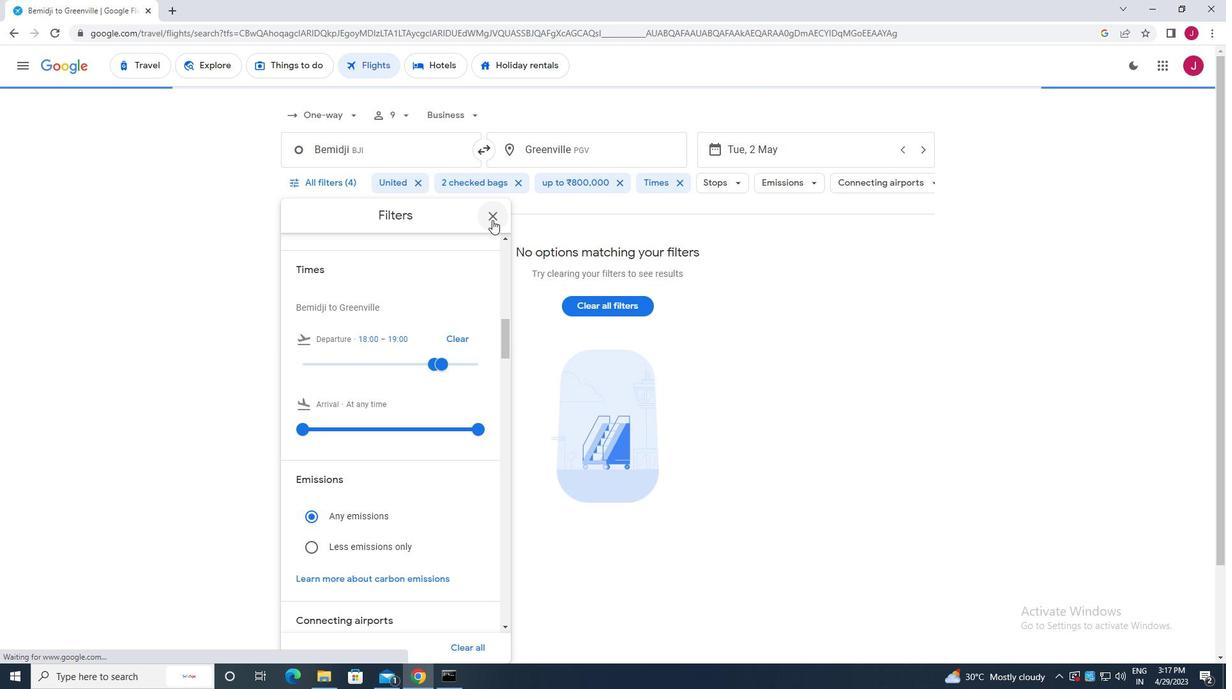 
Action: Mouse moved to (491, 217)
Screenshot: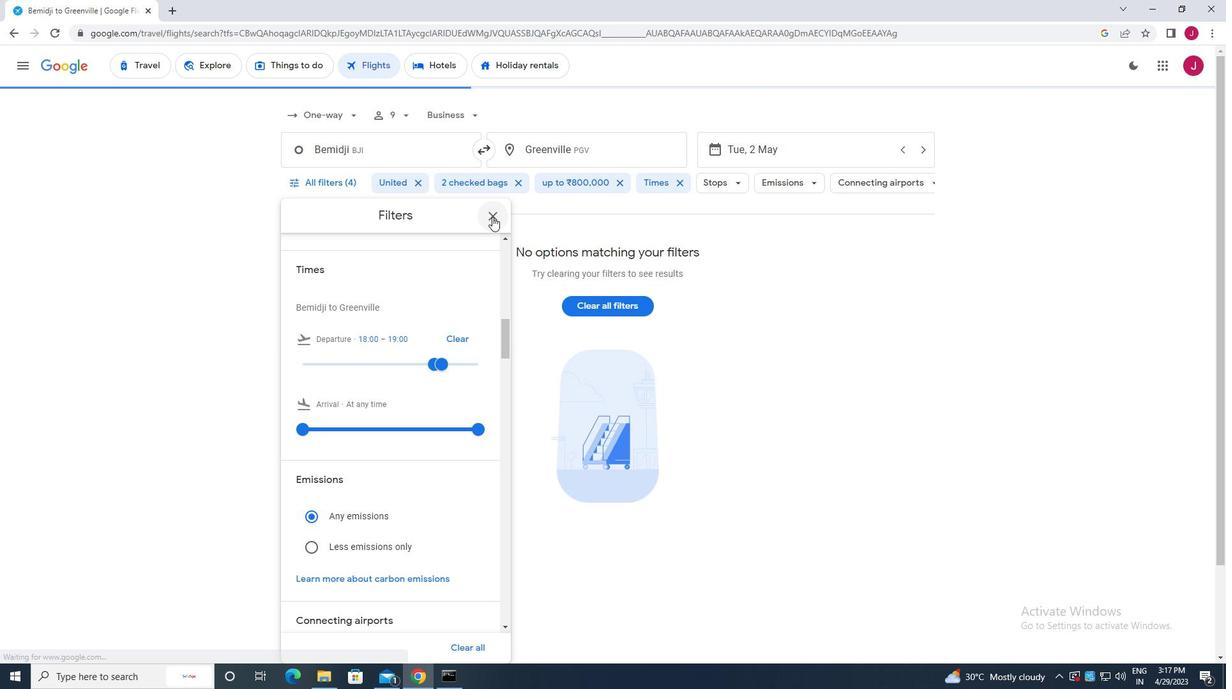 
